 Task: Add an event with the title Second Candidate Interview with Panel, date '2024/05/17', time 8:00 AM to 10:00 AMand add a description: By exploring the client's goals and strategic direction, the service provider can align their offerings and propose tailored solutions. The event allows for brainstorming sessions, exploring new possibilities, and jointly shaping the future direction of the partnership., put the event into Blue category, logged in from the account softage.3@softage.netand send the event invitation to softage.4@softage.net and softage.5@softage.net. Set a reminder for the event 1 hour before
Action: Mouse moved to (120, 110)
Screenshot: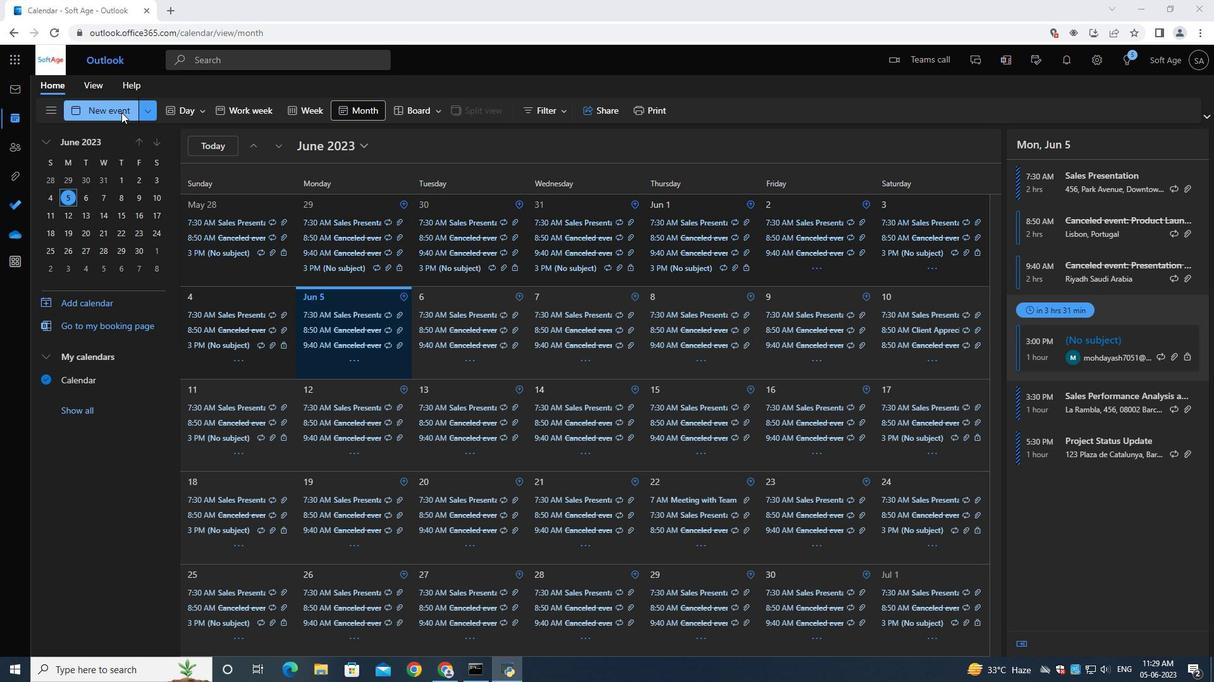 
Action: Mouse pressed left at (120, 110)
Screenshot: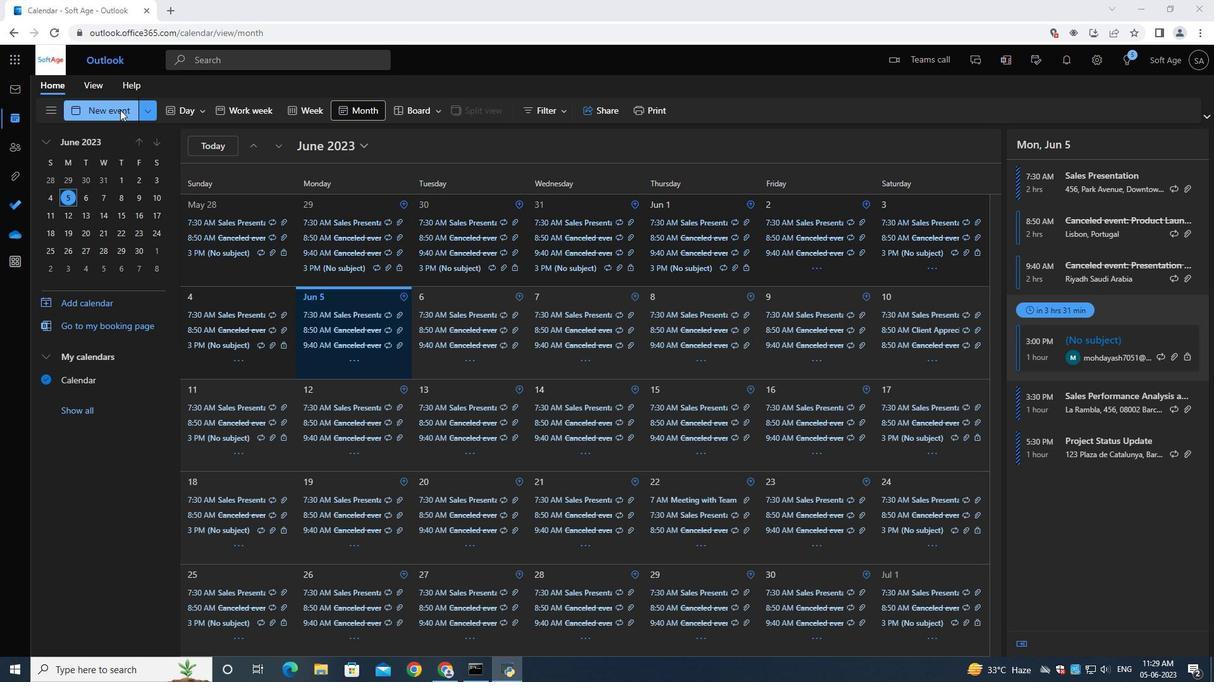 
Action: Mouse moved to (314, 193)
Screenshot: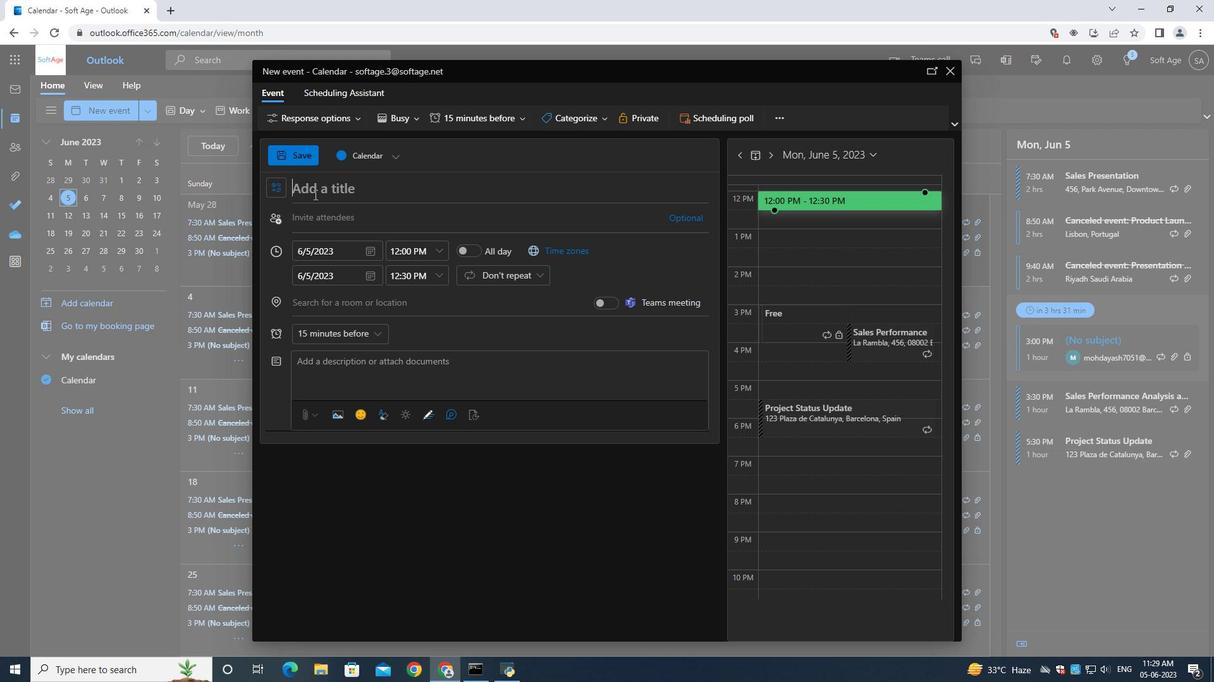 
Action: Mouse pressed left at (314, 193)
Screenshot: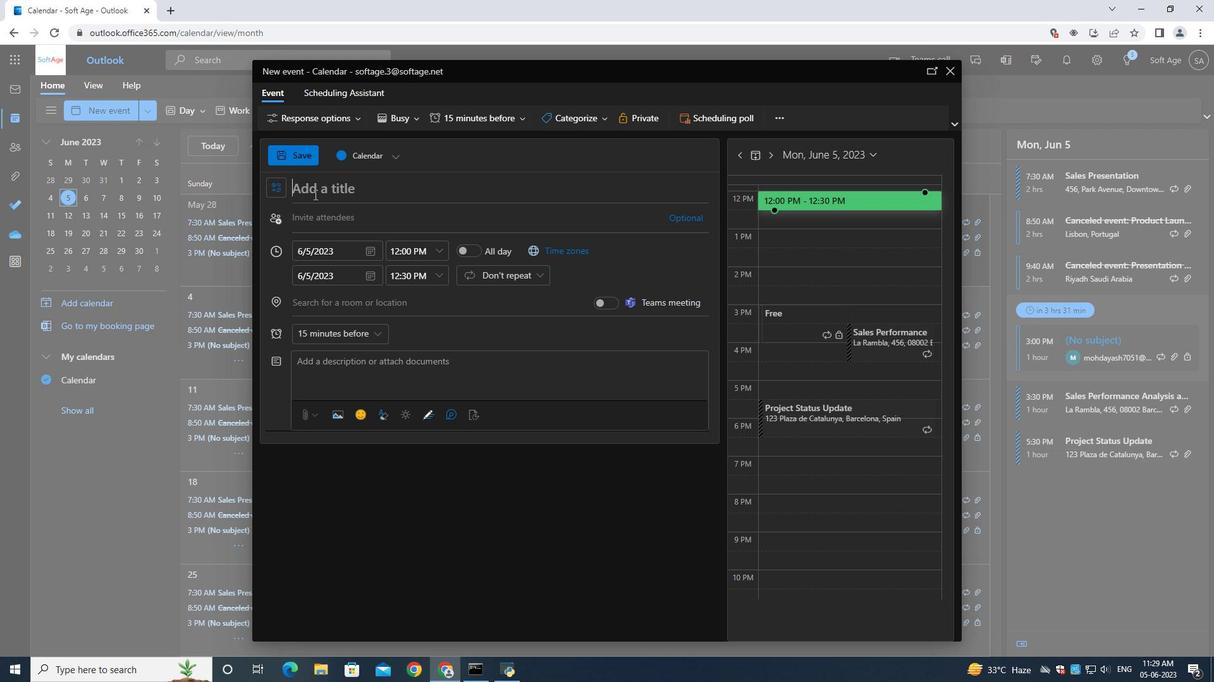
Action: Key pressed <Key.shift>Second<Key.space><Key.shift><Key.shift><Key.shift><Key.shift><Key.shift><Key.shift><Key.shift><Key.shift><Key.shift><Key.shift><Key.shift><Key.shift><Key.shift><Key.shift><Key.shift><Key.shift><Key.shift>Candidate<Key.space><Key.shift>Interview<Key.space><Key.shift>with<Key.space><Key.shift>Panel
Screenshot: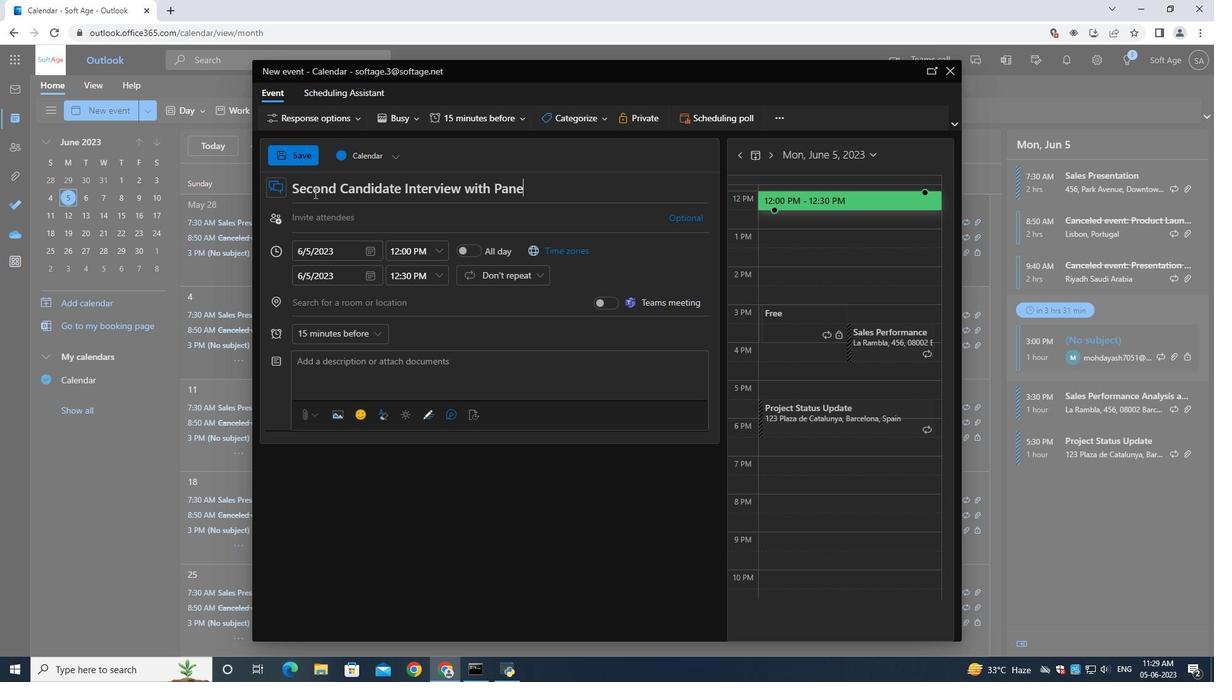 
Action: Mouse moved to (372, 249)
Screenshot: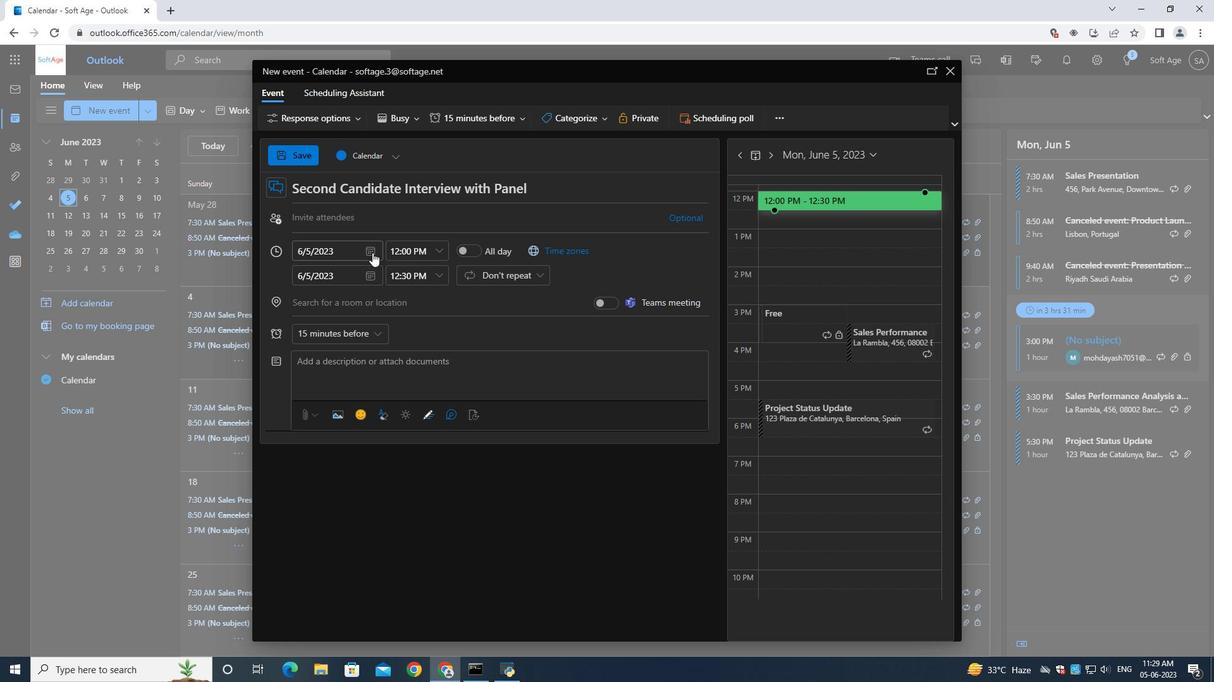 
Action: Mouse pressed left at (372, 249)
Screenshot: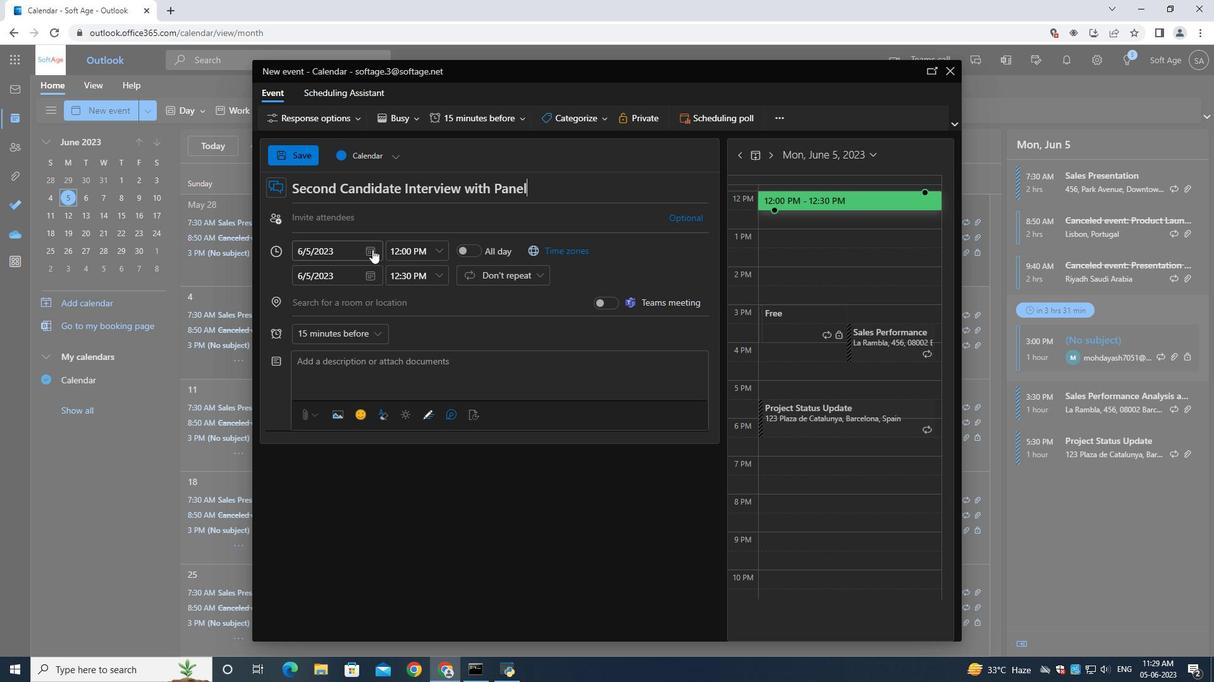 
Action: Mouse moved to (417, 278)
Screenshot: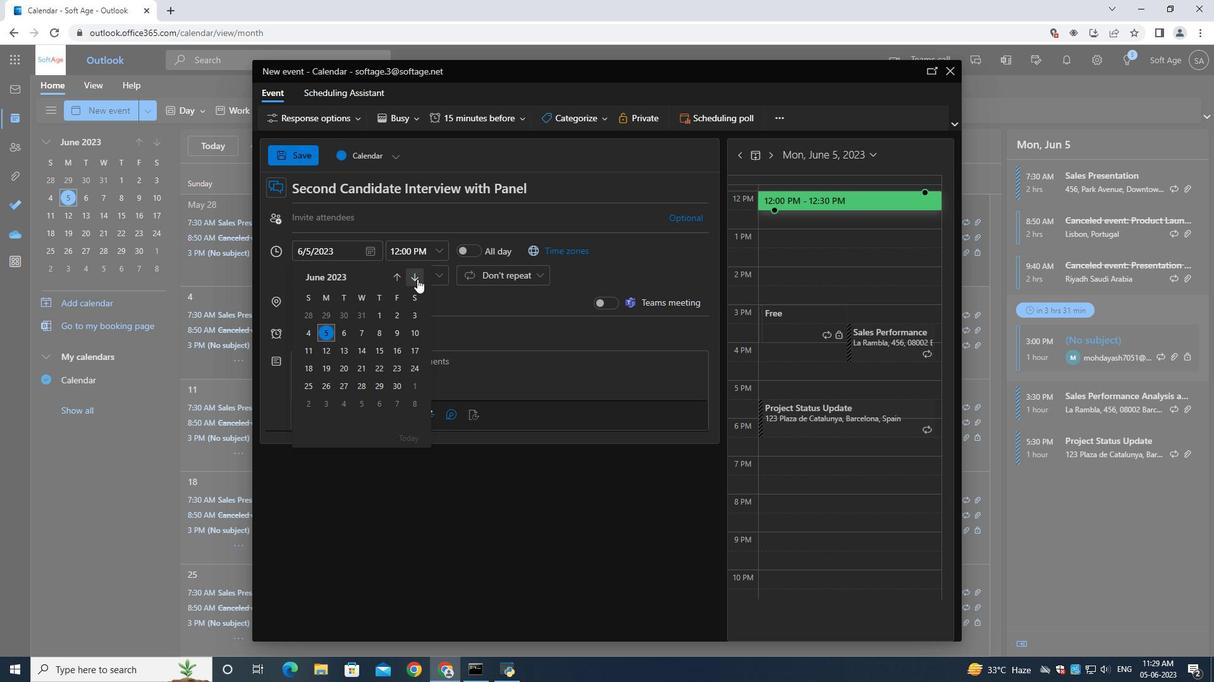 
Action: Mouse pressed left at (417, 278)
Screenshot: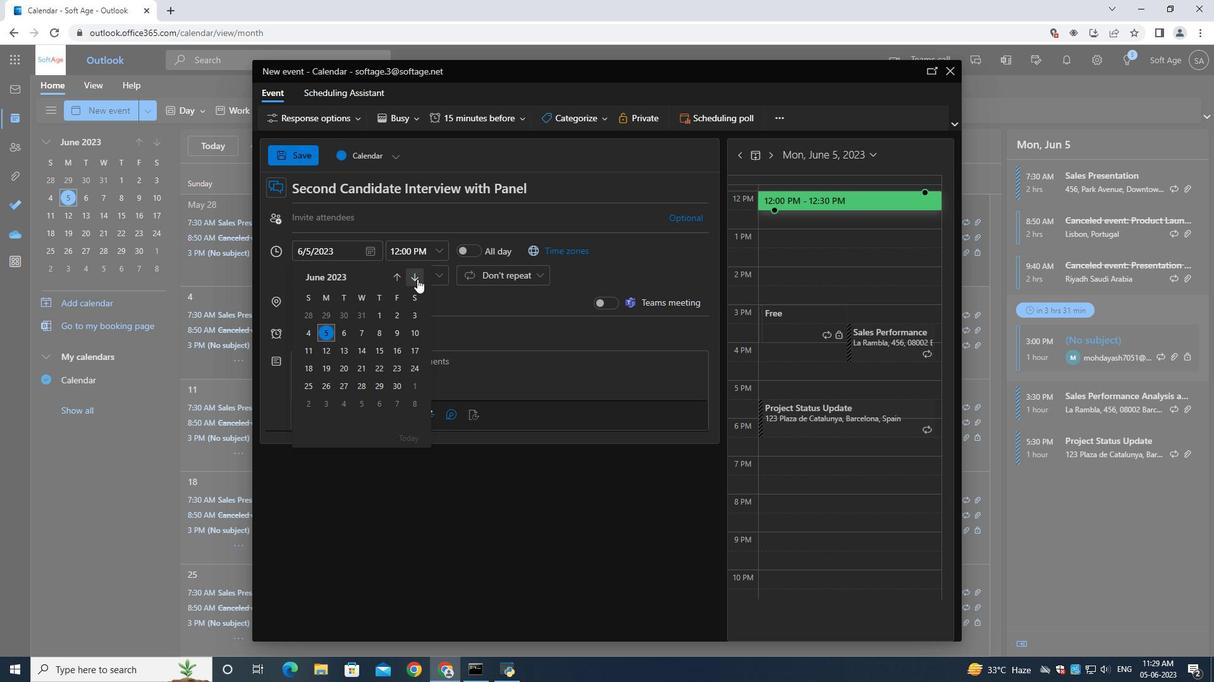 
Action: Mouse pressed left at (417, 278)
Screenshot: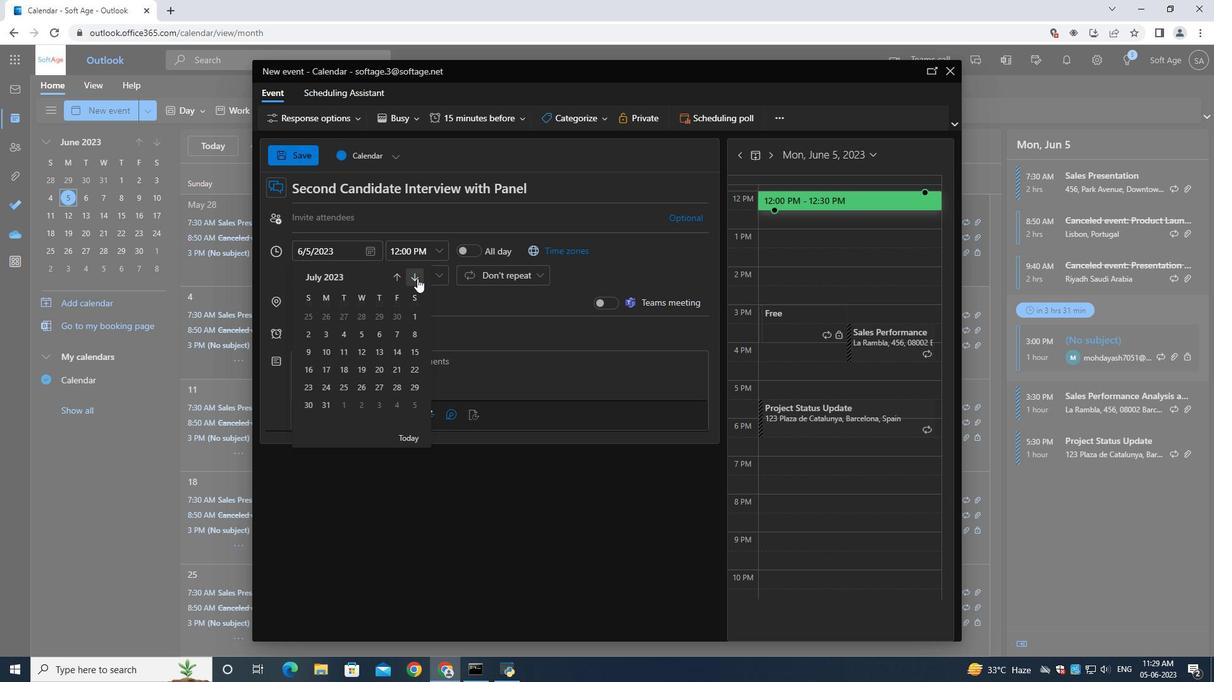 
Action: Mouse pressed left at (417, 278)
Screenshot: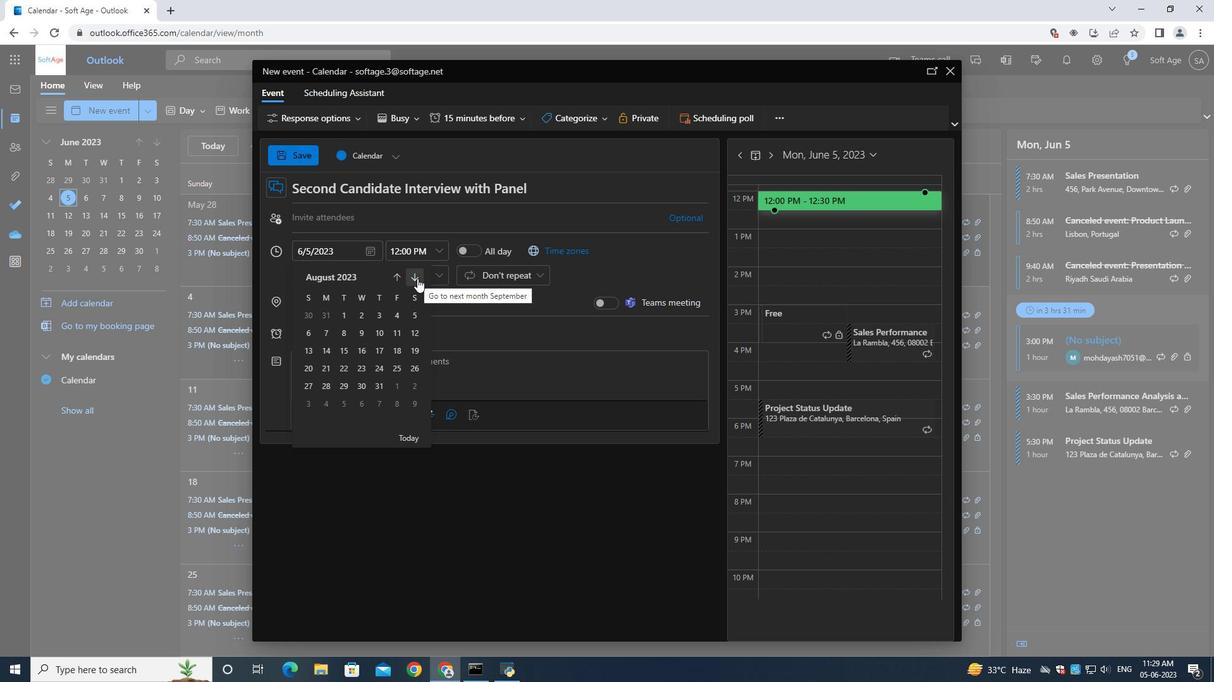 
Action: Mouse pressed left at (417, 278)
Screenshot: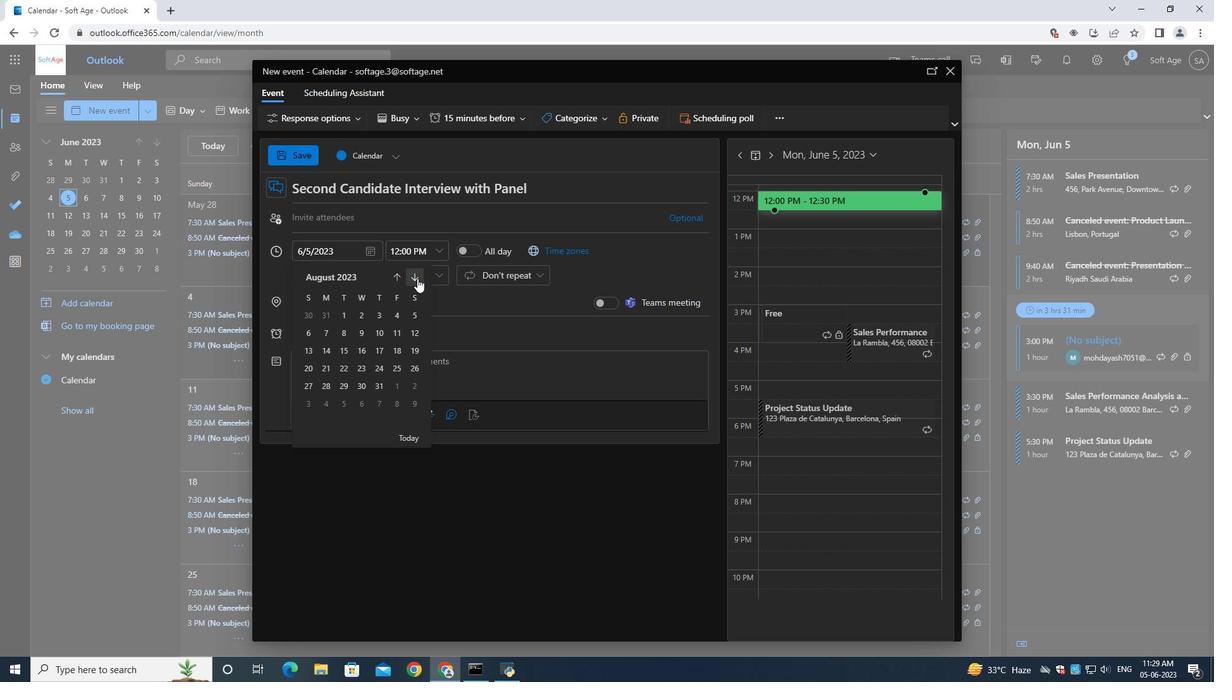 
Action: Mouse pressed left at (417, 278)
Screenshot: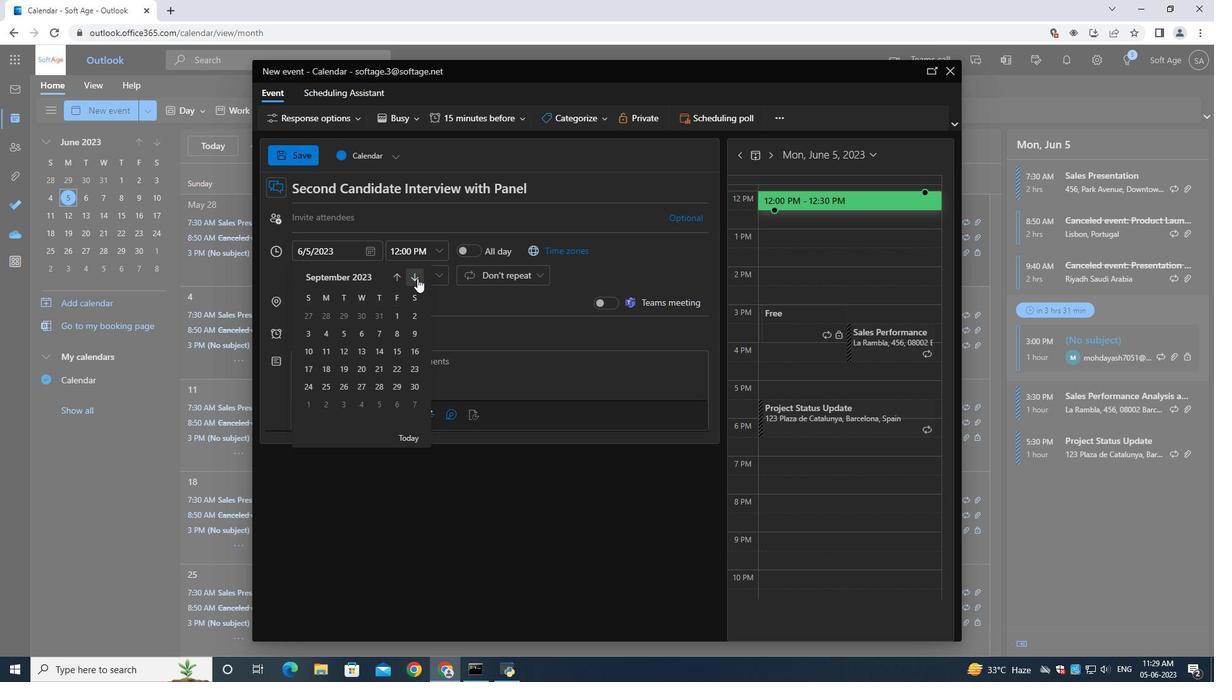 
Action: Mouse pressed left at (417, 278)
Screenshot: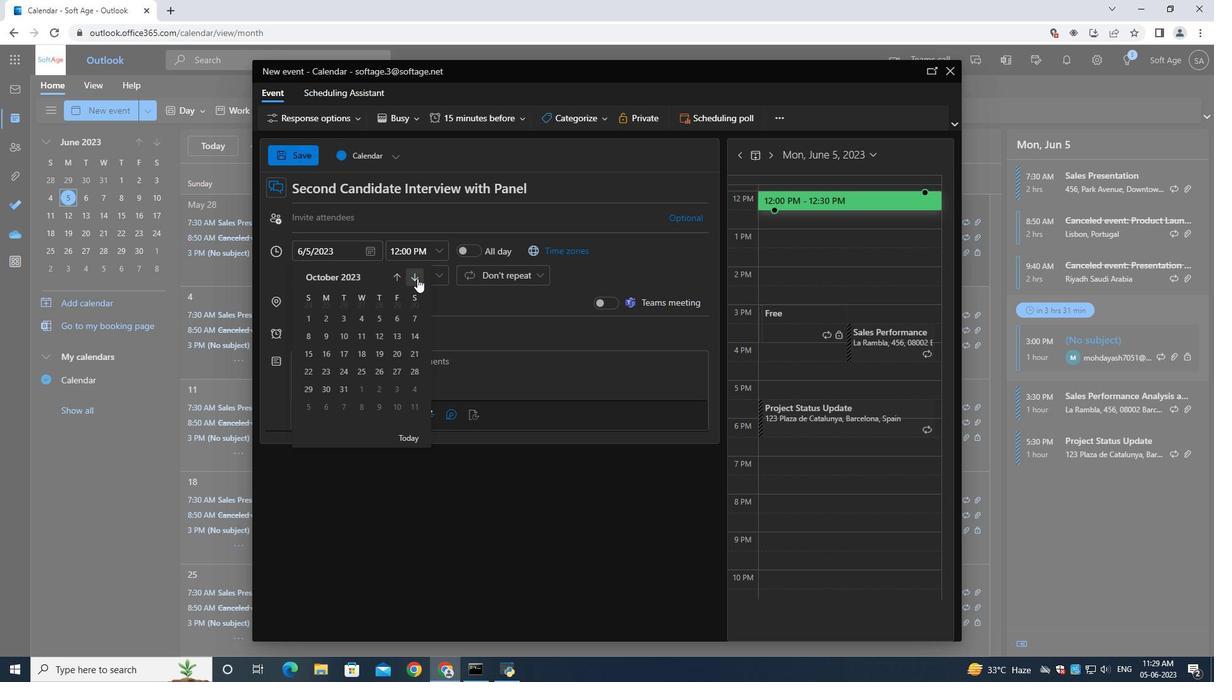 
Action: Mouse pressed left at (417, 278)
Screenshot: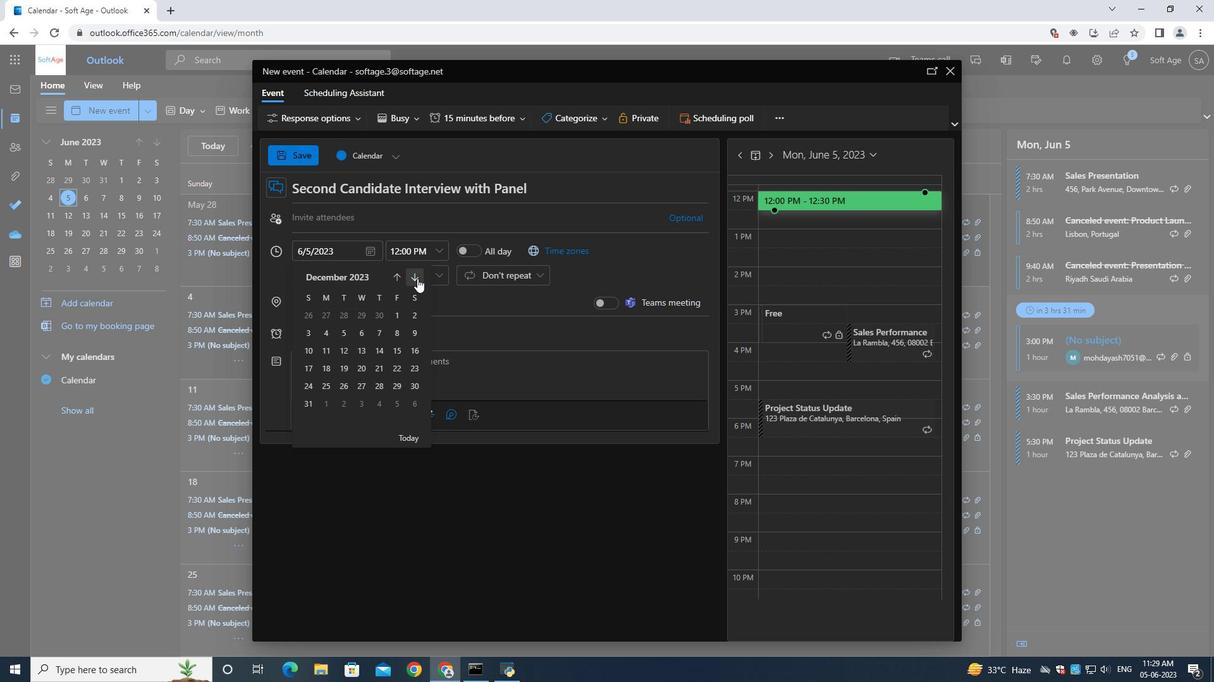 
Action: Mouse pressed left at (417, 278)
Screenshot: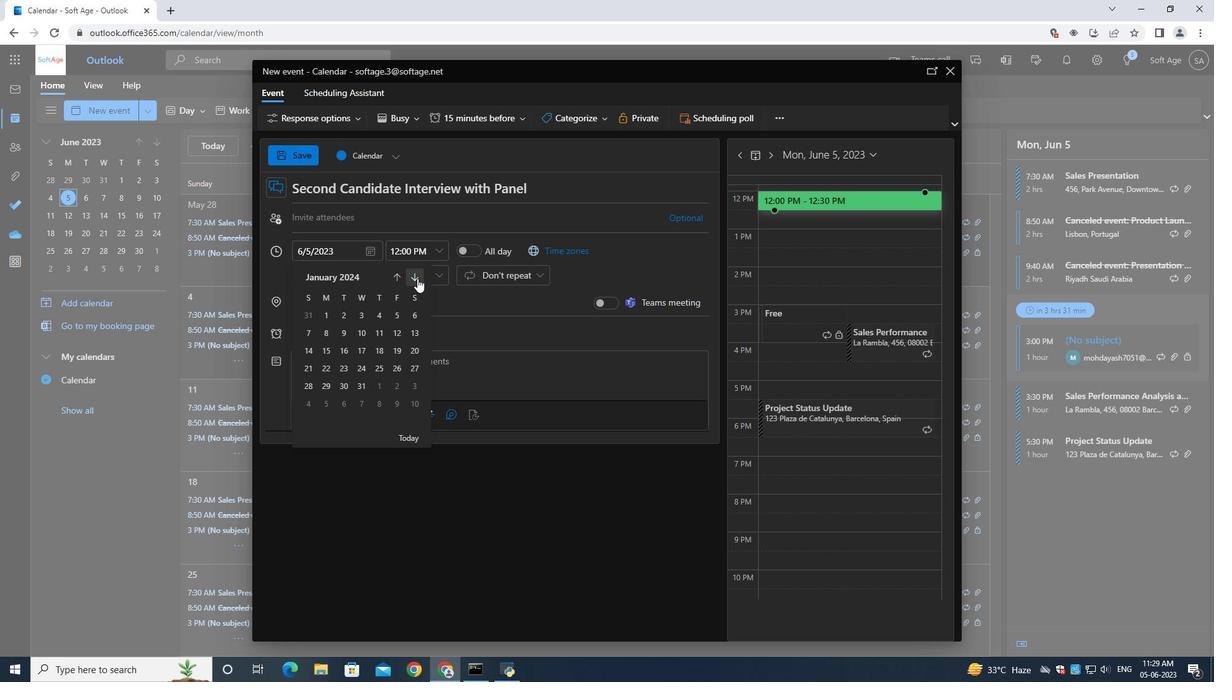 
Action: Mouse pressed left at (417, 278)
Screenshot: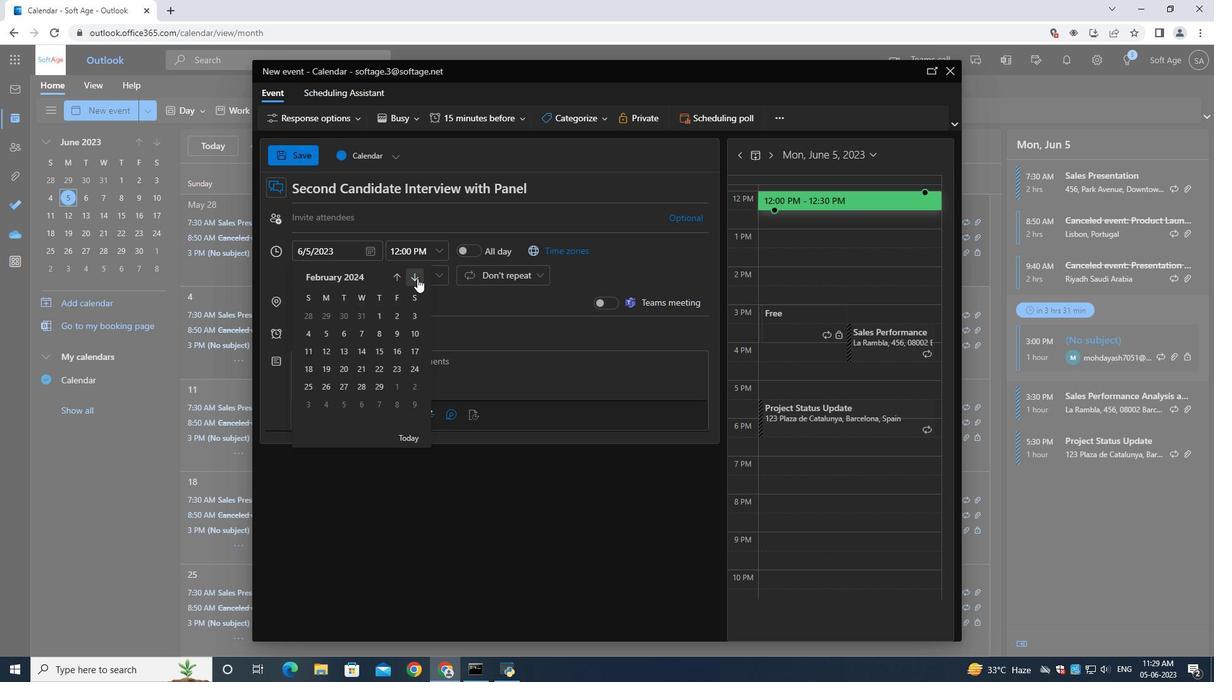 
Action: Mouse pressed left at (417, 278)
Screenshot: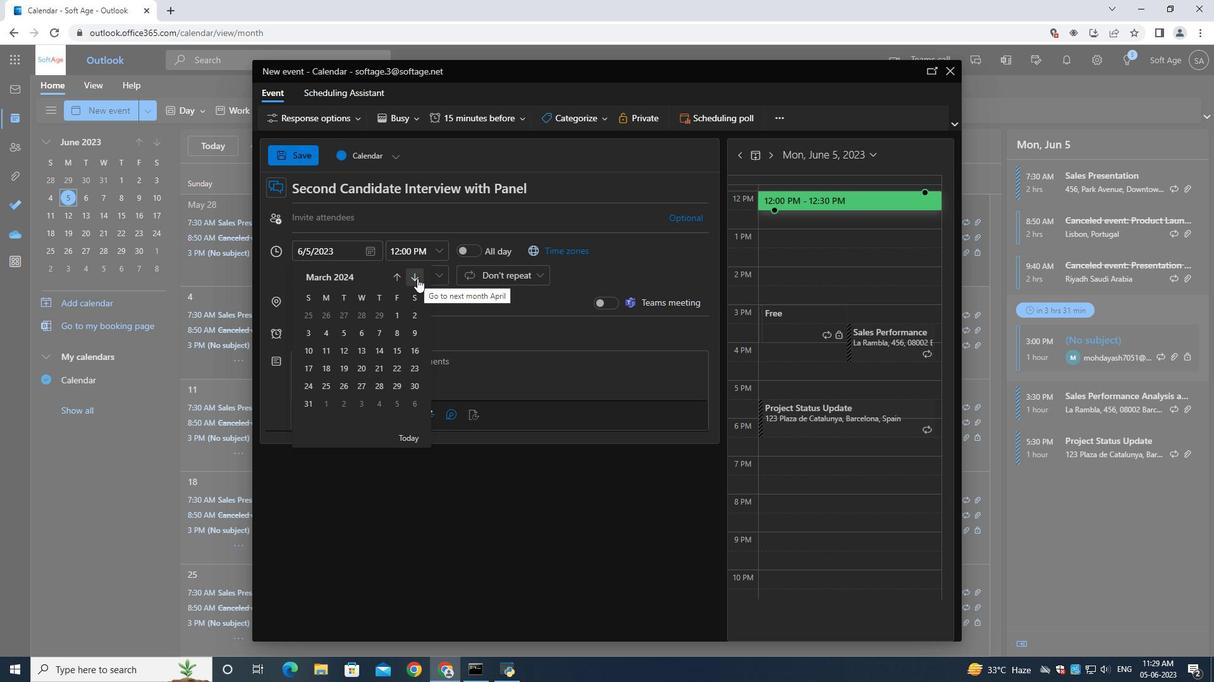 
Action: Mouse pressed left at (417, 278)
Screenshot: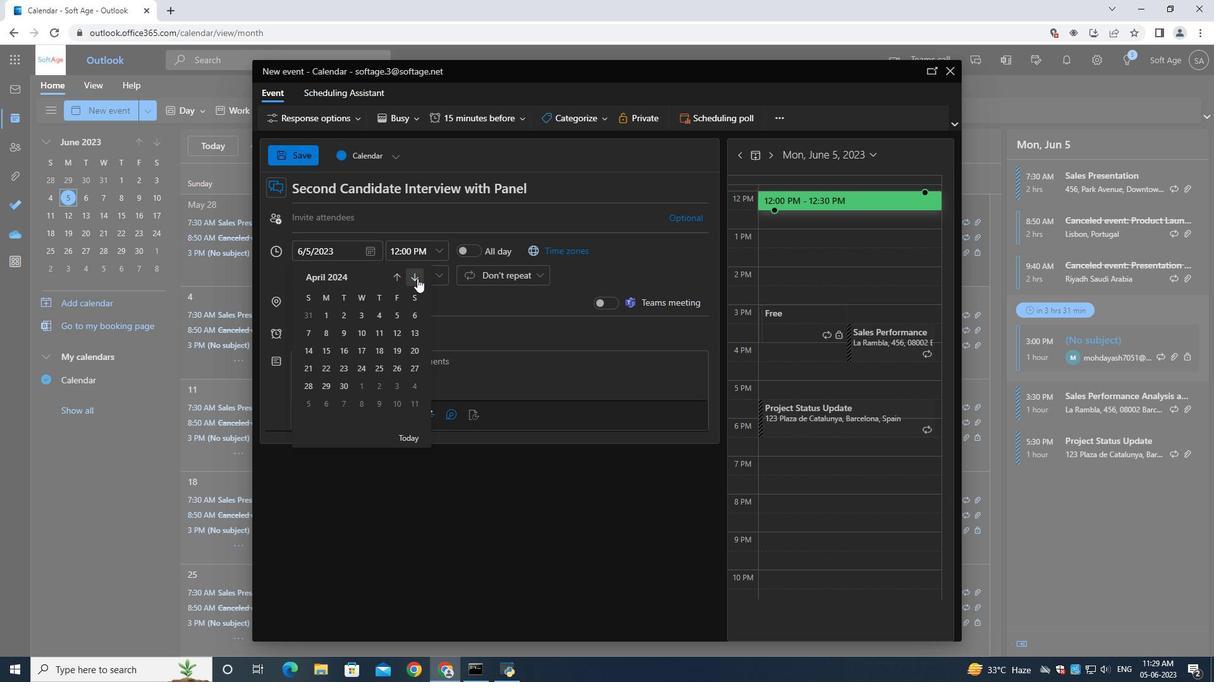 
Action: Mouse moved to (390, 349)
Screenshot: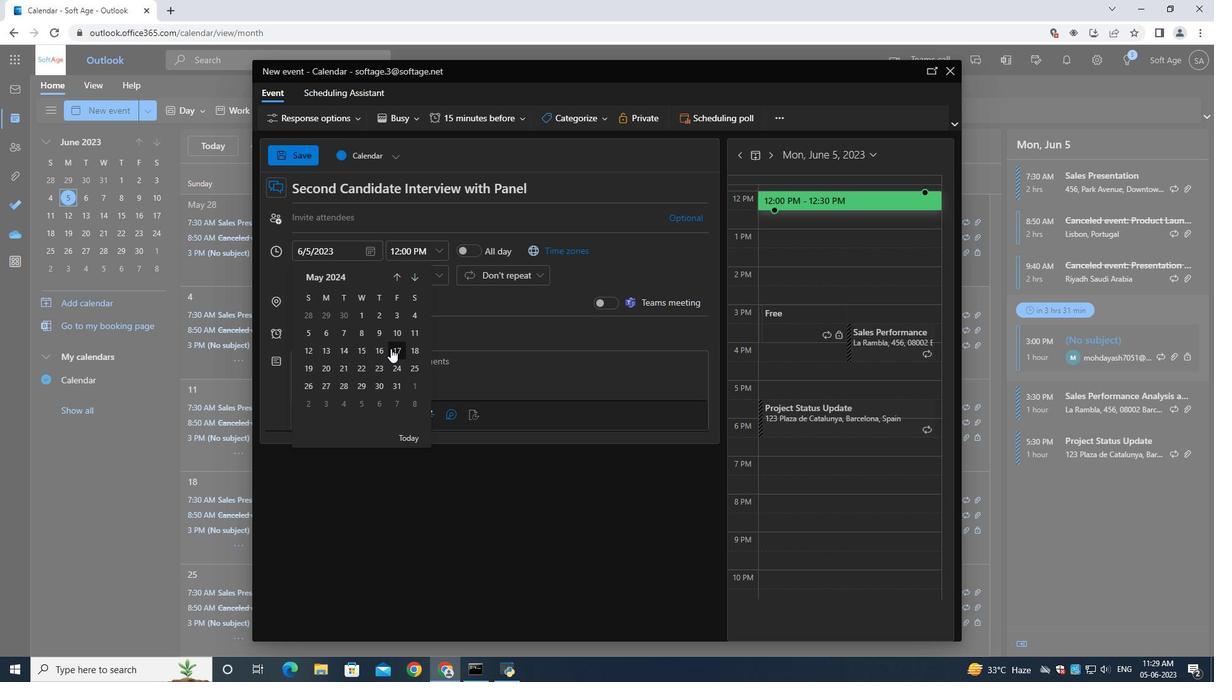
Action: Mouse pressed left at (390, 349)
Screenshot: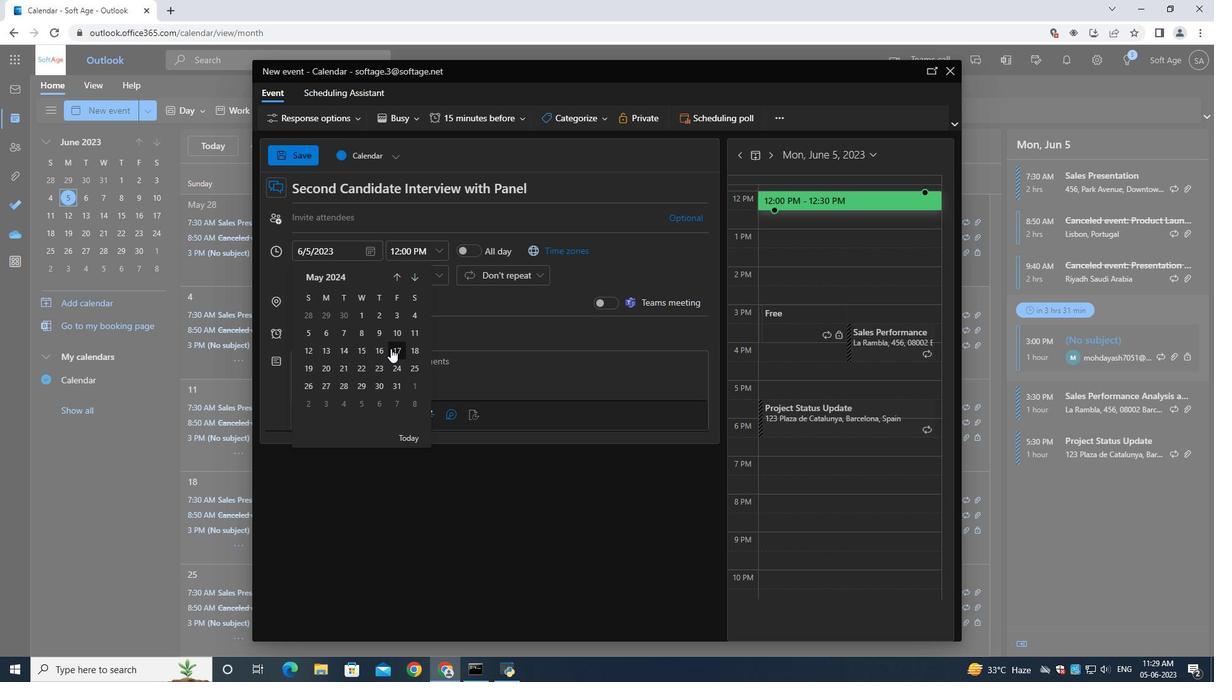 
Action: Mouse moved to (413, 246)
Screenshot: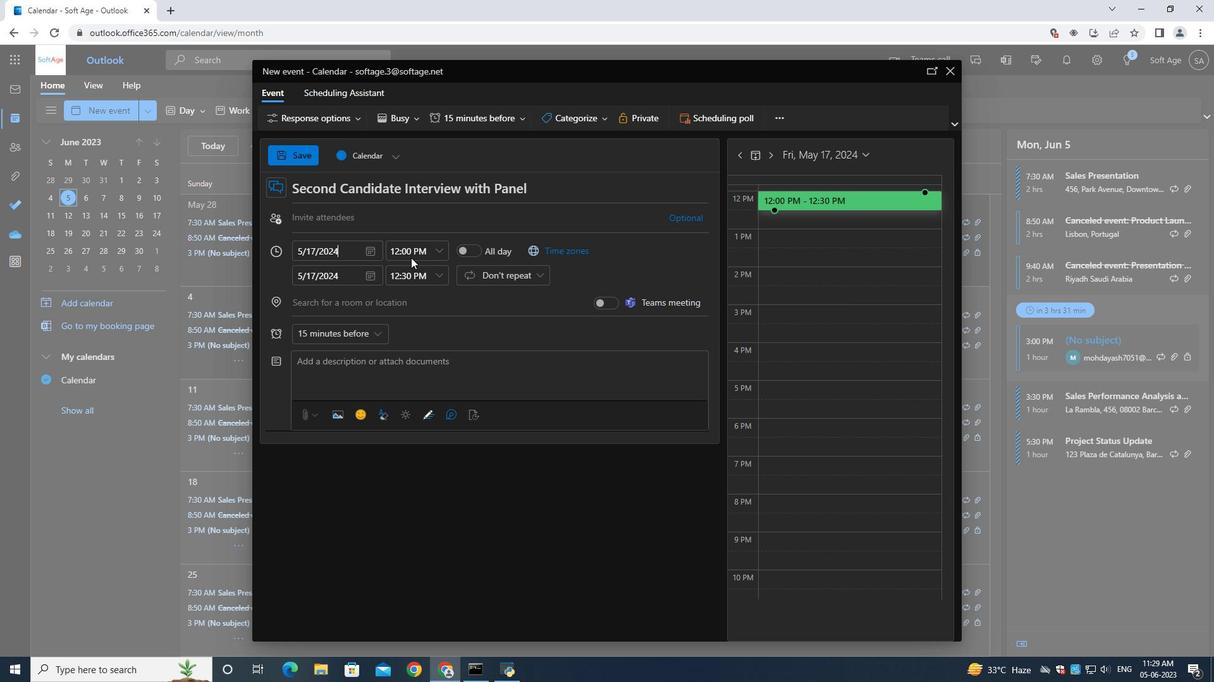 
Action: Mouse pressed left at (413, 246)
Screenshot: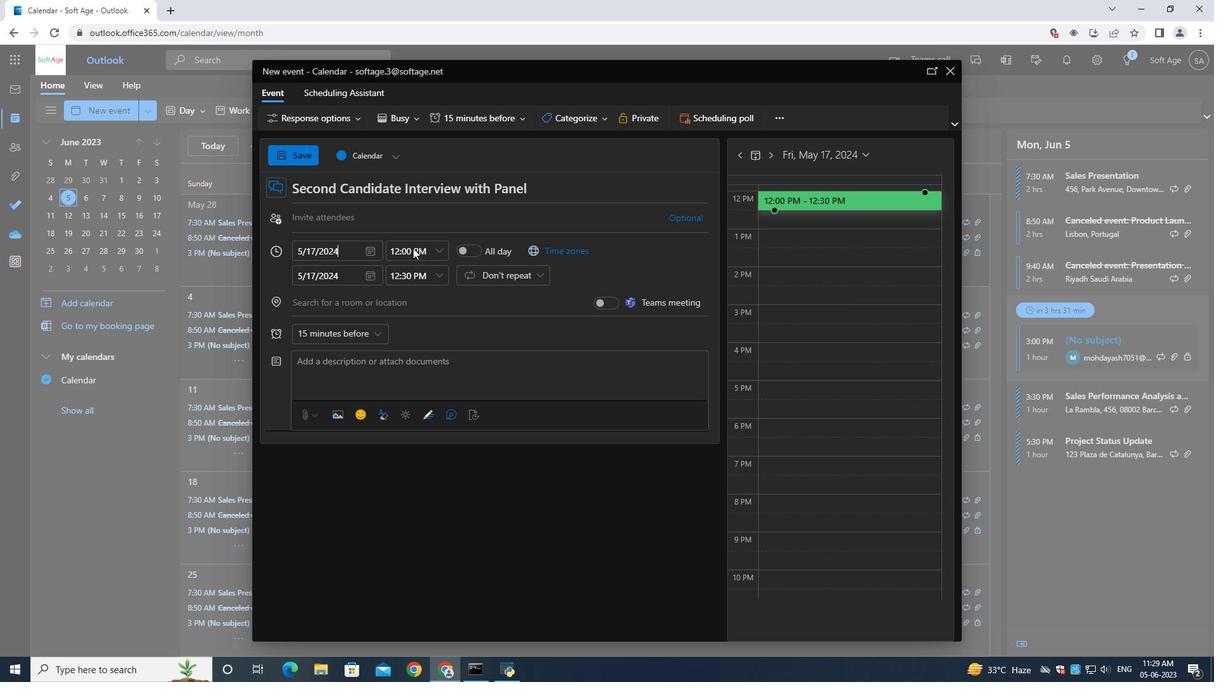 
Action: Key pressed 8<Key.shift_r>:000<Key.shift>AM
Screenshot: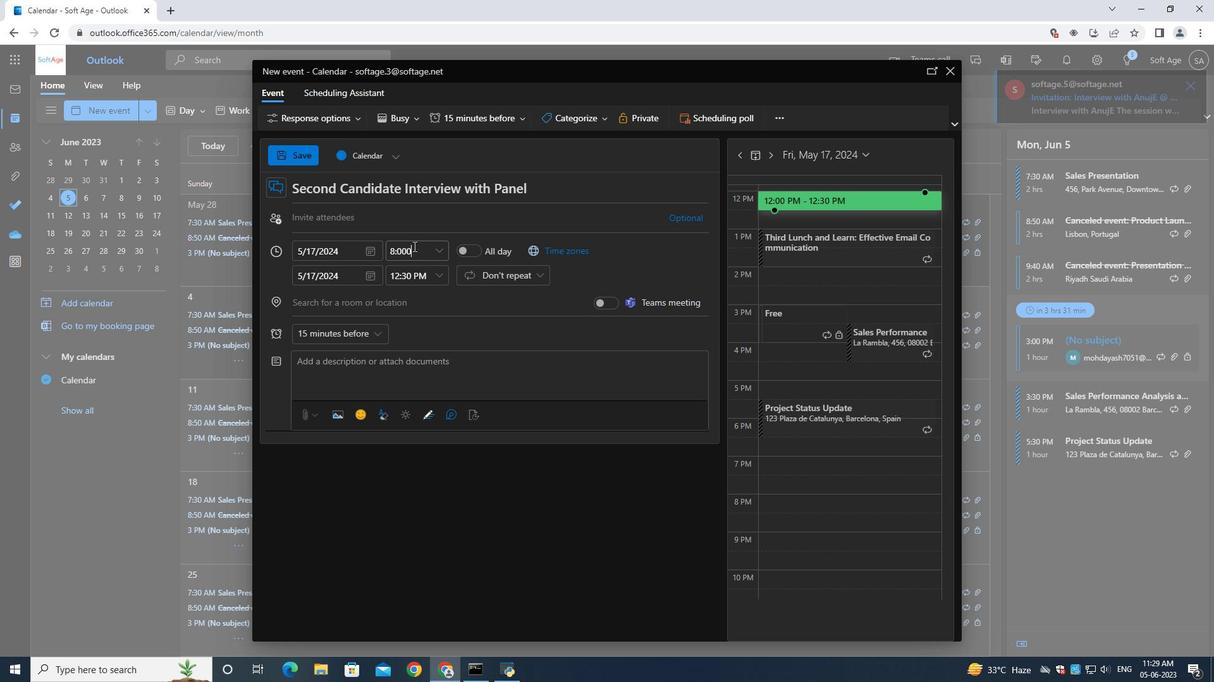 
Action: Mouse moved to (408, 281)
Screenshot: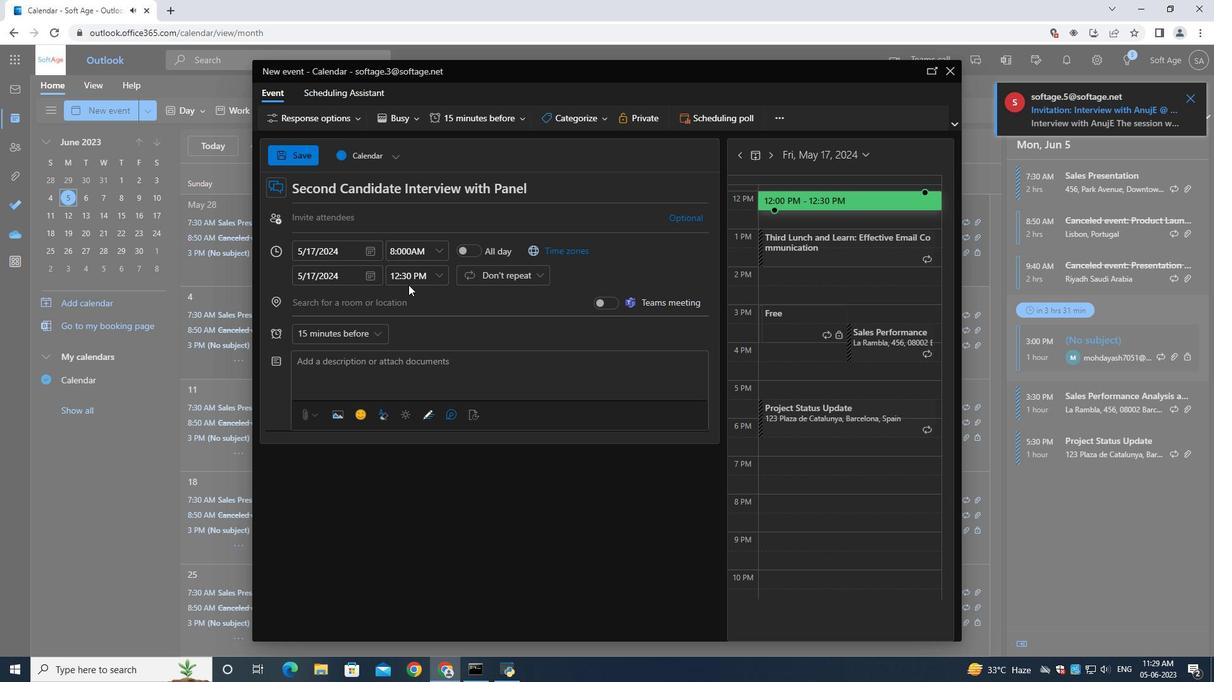 
Action: Mouse pressed left at (408, 281)
Screenshot: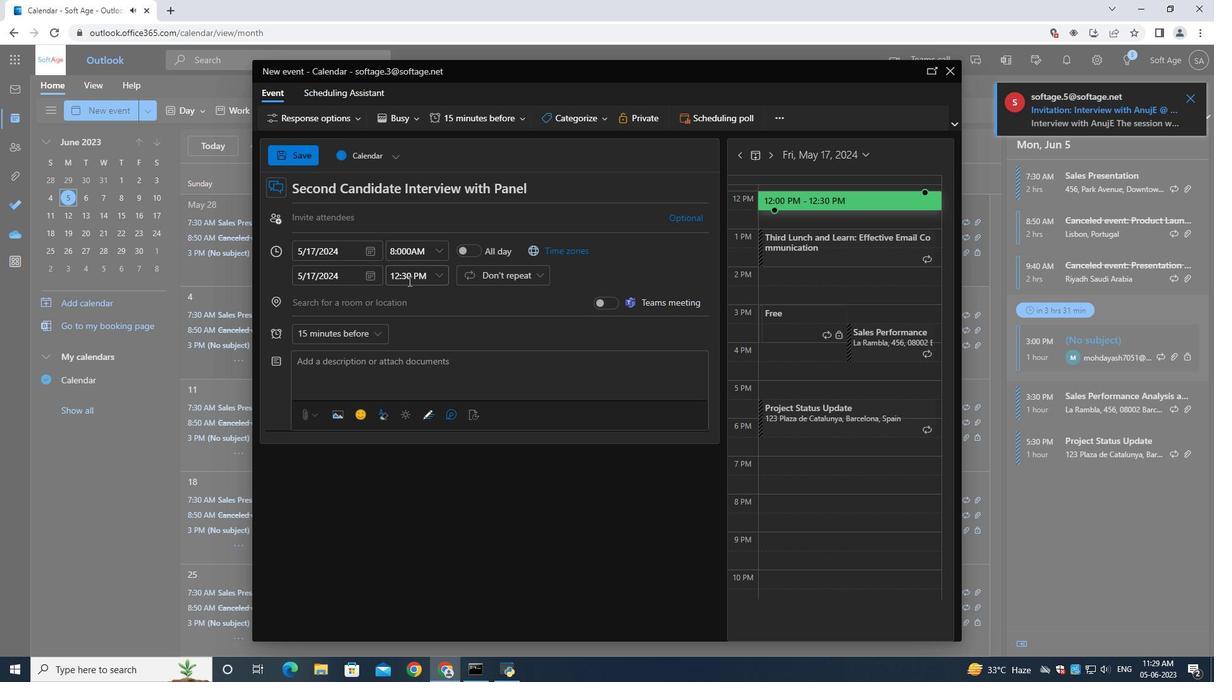 
Action: Key pressed 10<Key.shift_r>:00<Key.shift>AM
Screenshot: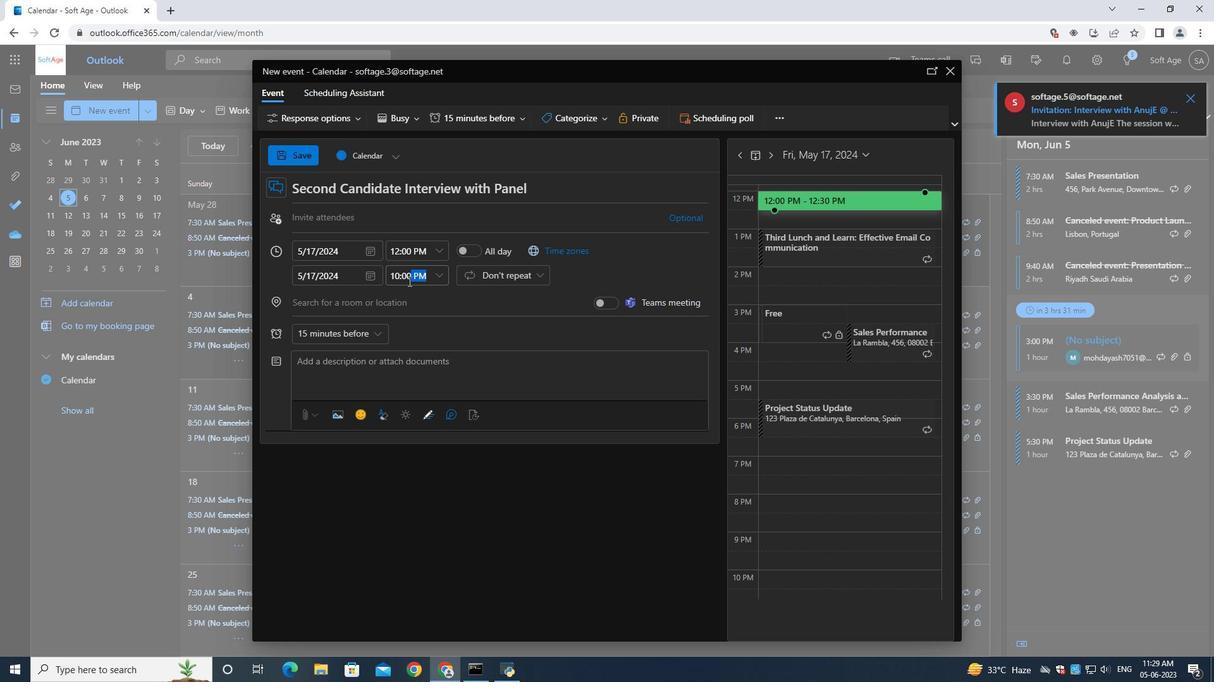 
Action: Mouse moved to (337, 373)
Screenshot: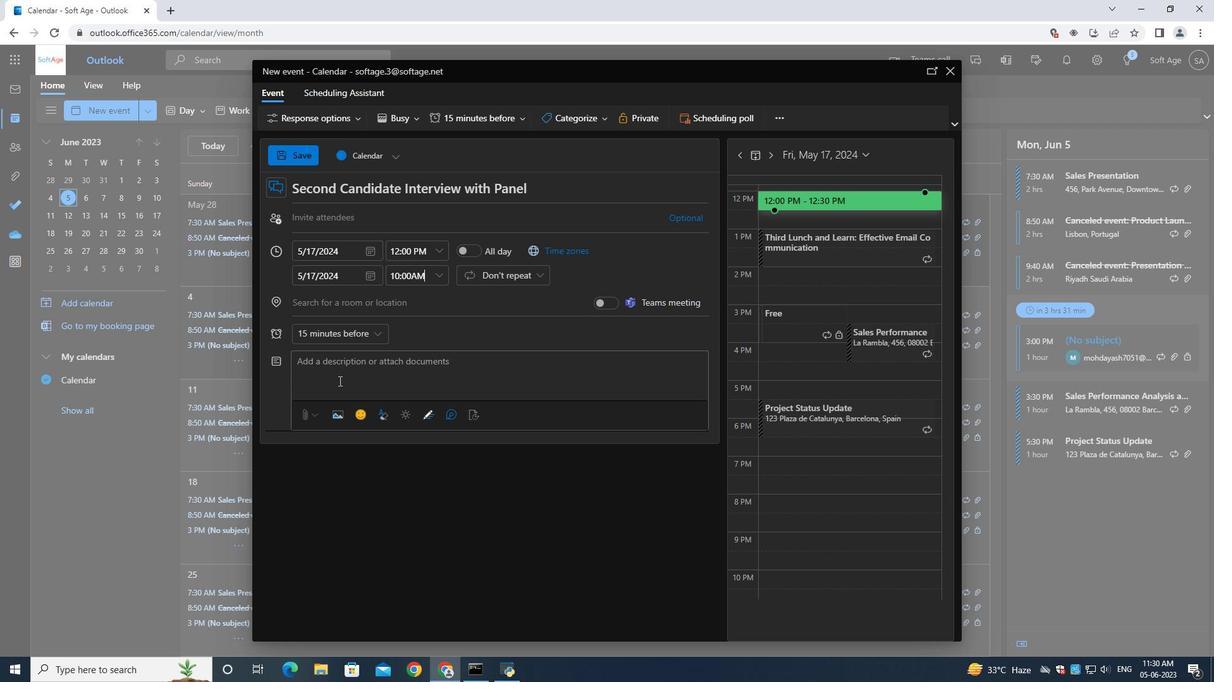 
Action: Mouse pressed left at (337, 373)
Screenshot: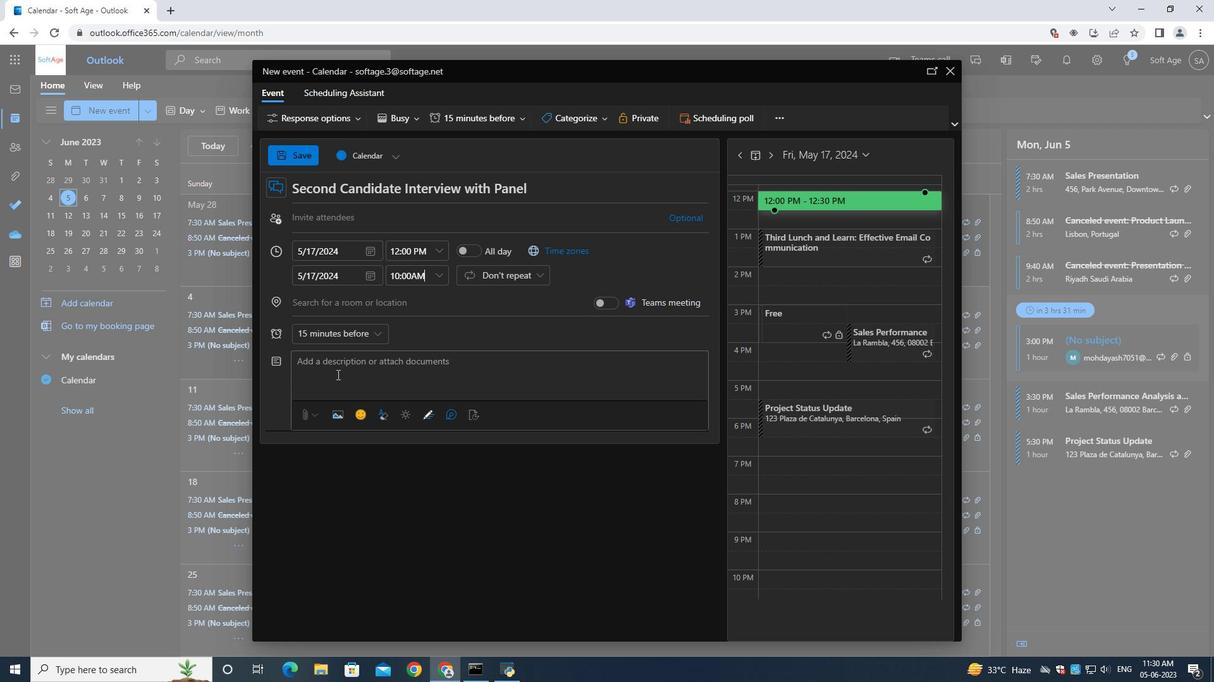 
Action: Mouse moved to (337, 373)
Screenshot: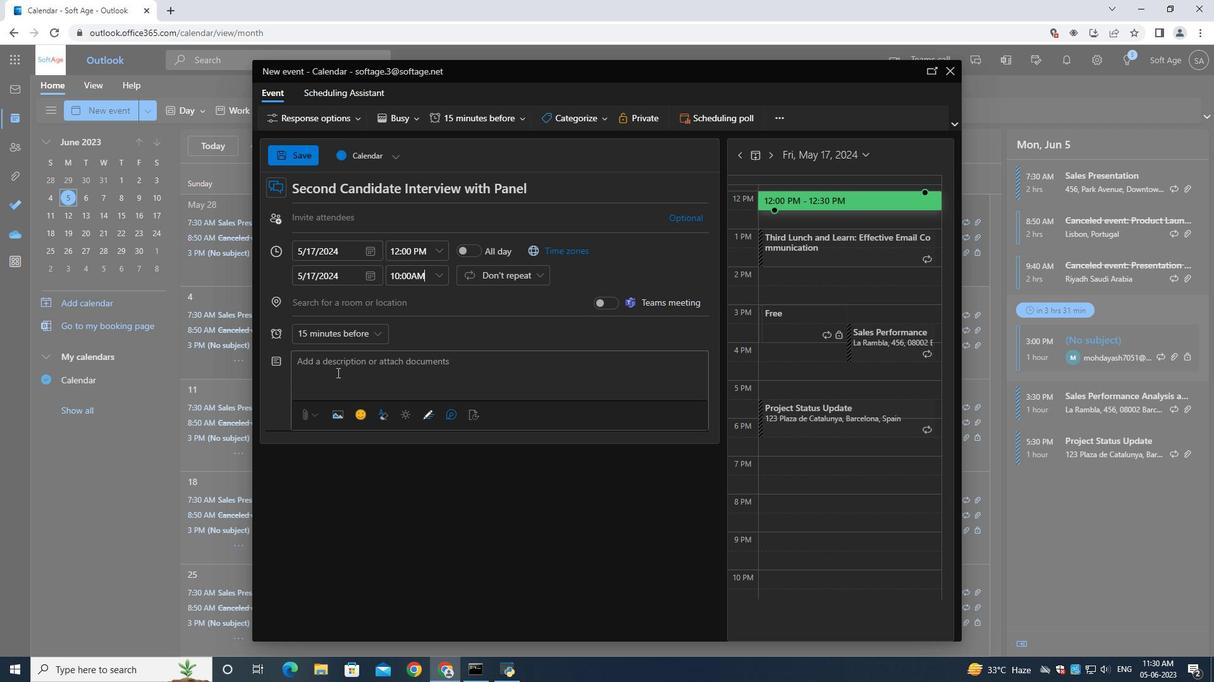 
Action: Key pressed <Key.shift>By<Key.space>exploring<Key.space>the<Key.space>client's<Key.space>goals<Key.space>and<Key.space>strategic<Key.space>direction<Key.space><Key.insert><Key.backspace>,<Key.space>the<Key.space>service<Key.space>provider<Key.space>can<Key.space>align<Key.space>their<Key.space>offerings<Key.space>and<Key.space>propose<Key.space>tailored<Key.space>solution.<Key.space><Key.shift>The<Key.space>event<Key.space>allows<Key.space>for<Key.space>braistorming<Key.space>sesion<Key.backspace><Key.backspace><Key.backspace>sions,<Key.space>exploring<Key.space>new<Key.space>possibilities,<Key.space>and<Key.space>jointly<Key.space>shaping<Key.space>the<Key.space>future<Key.space>direction<Key.space>of<Key.space>the<Key.space>parten<Key.backspace><Key.backspace>nership.
Screenshot: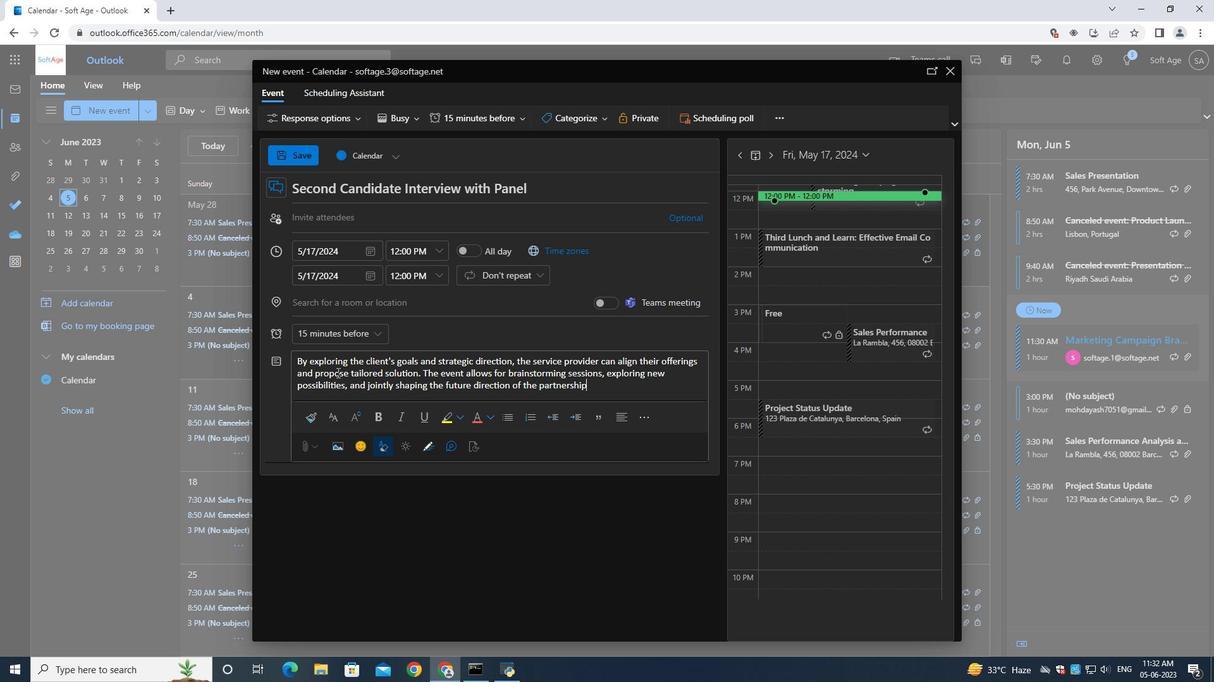 
Action: Mouse moved to (572, 113)
Screenshot: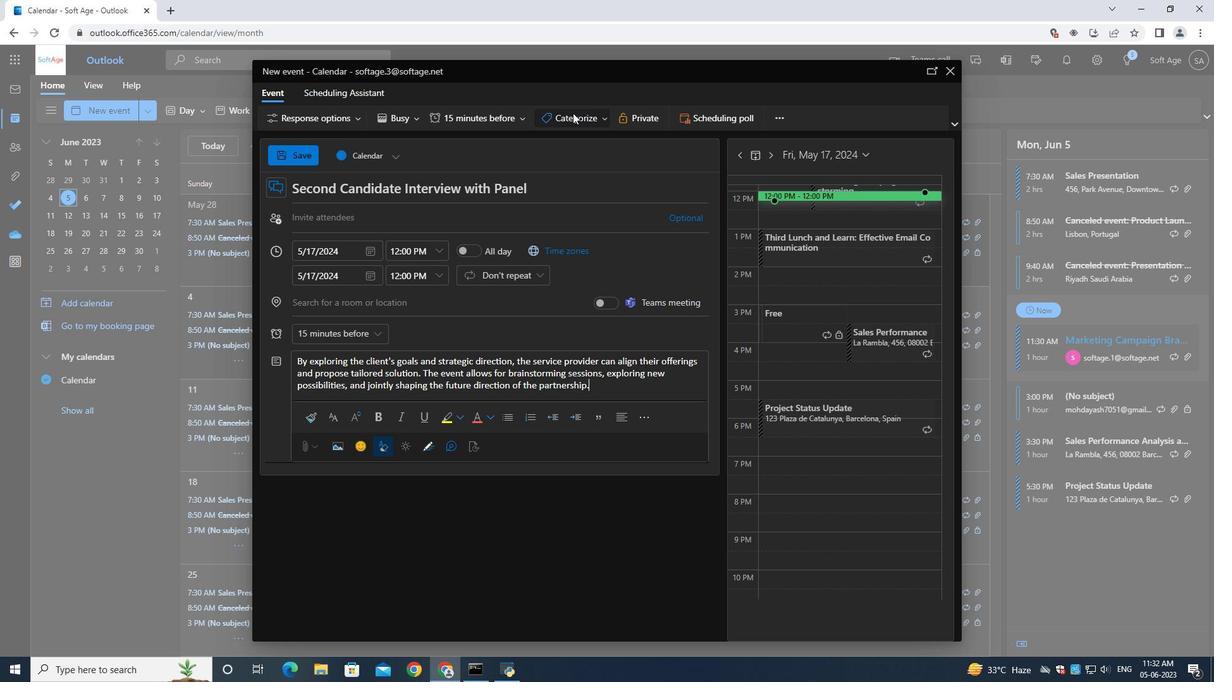 
Action: Mouse pressed left at (572, 113)
Screenshot: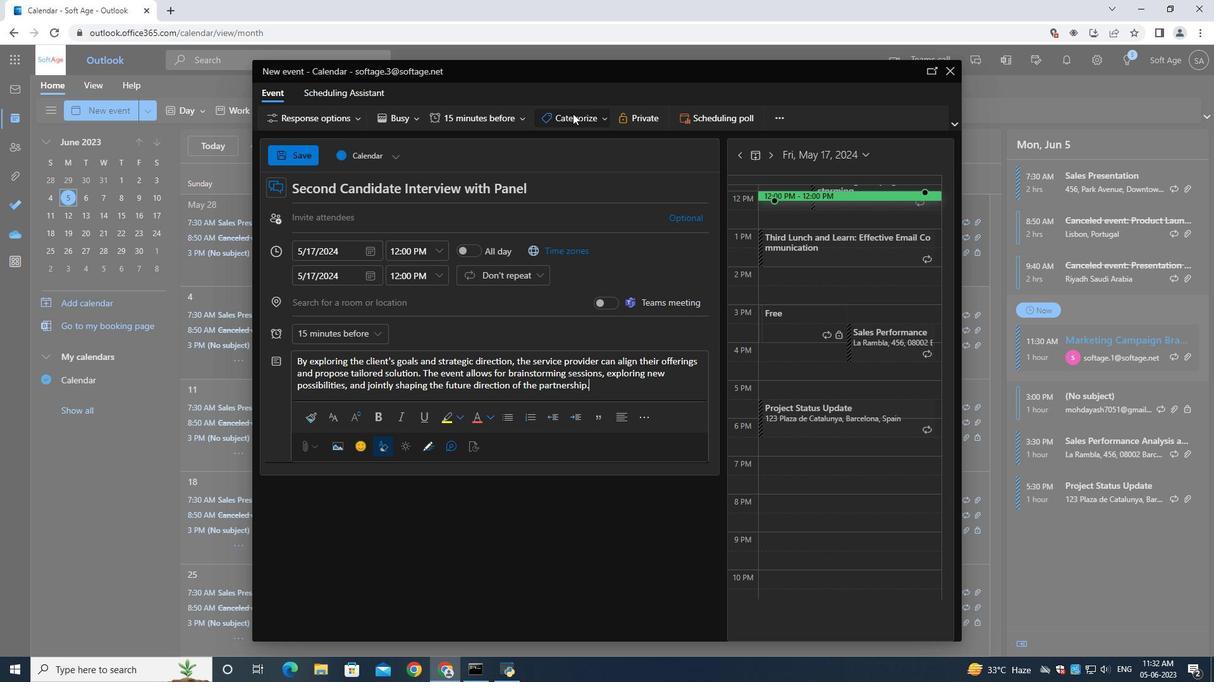 
Action: Mouse moved to (571, 142)
Screenshot: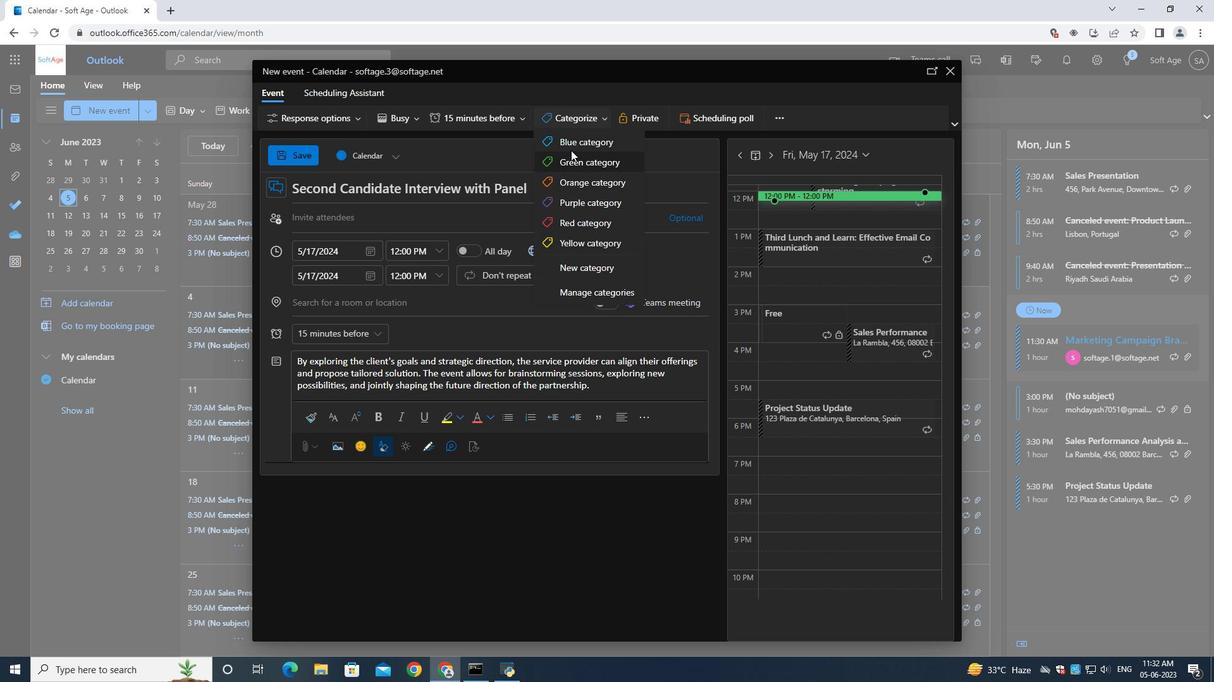
Action: Mouse pressed left at (571, 142)
Screenshot: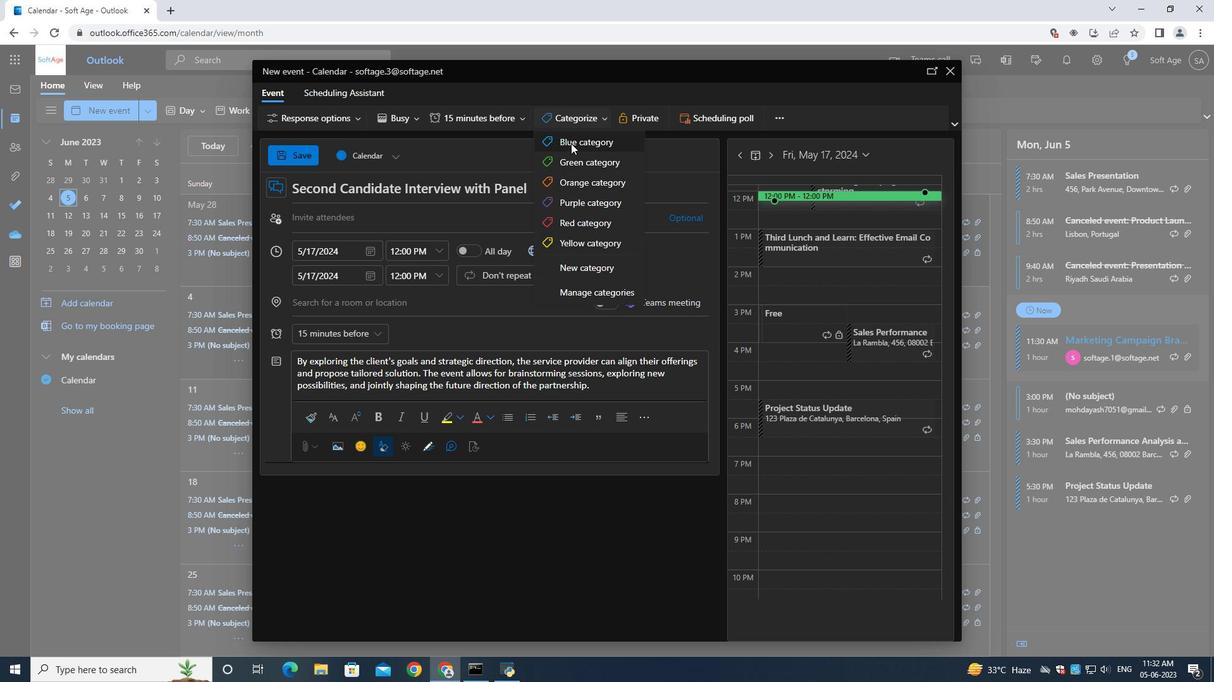 
Action: Mouse moved to (340, 216)
Screenshot: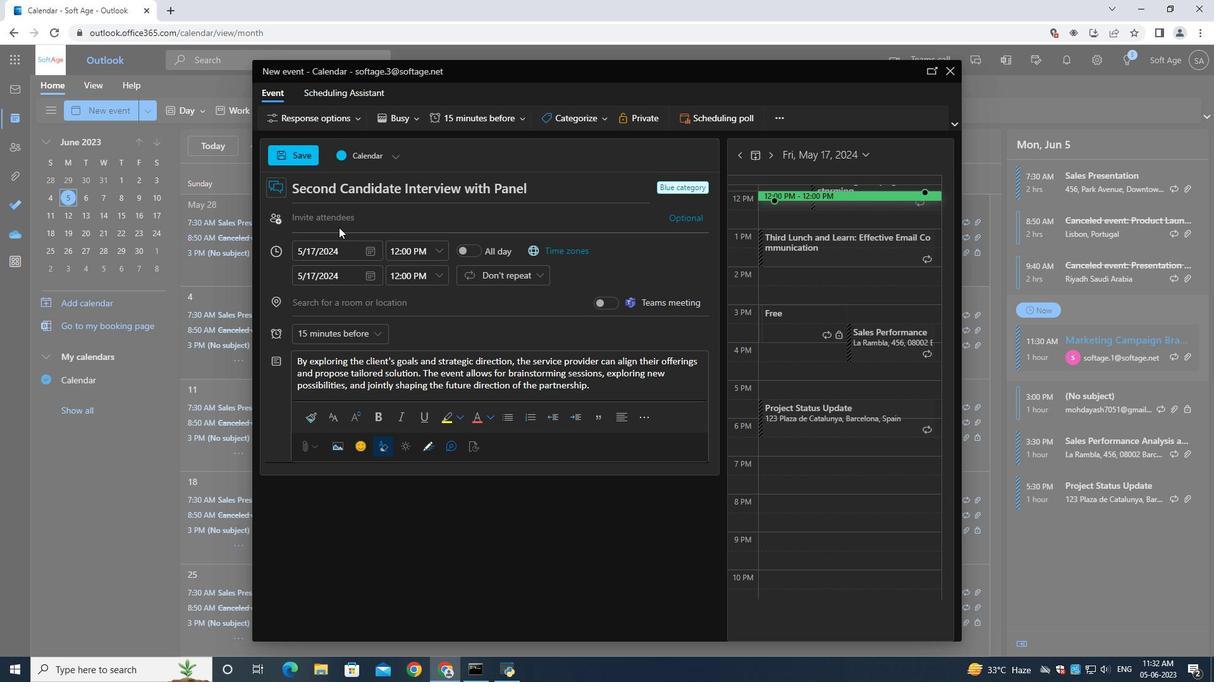 
Action: Mouse pressed left at (340, 216)
Screenshot: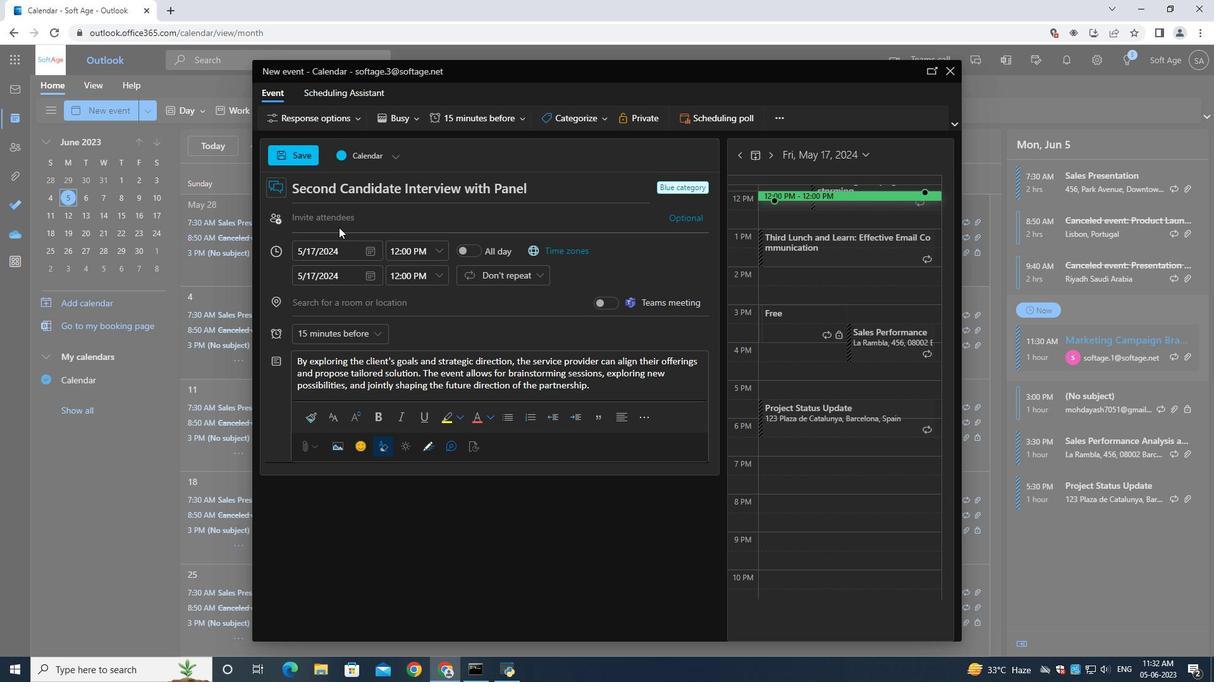 
Action: Mouse moved to (341, 216)
Screenshot: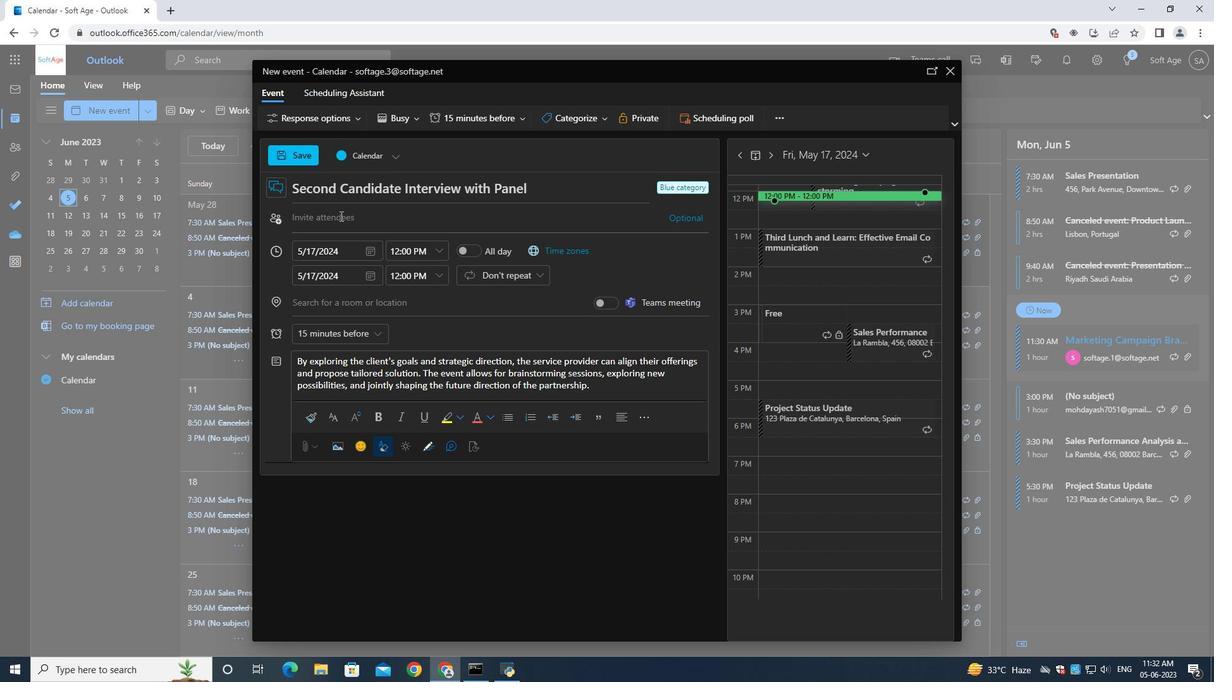 
Action: Key pressed softage.4<Key.shift>@softage.net
Screenshot: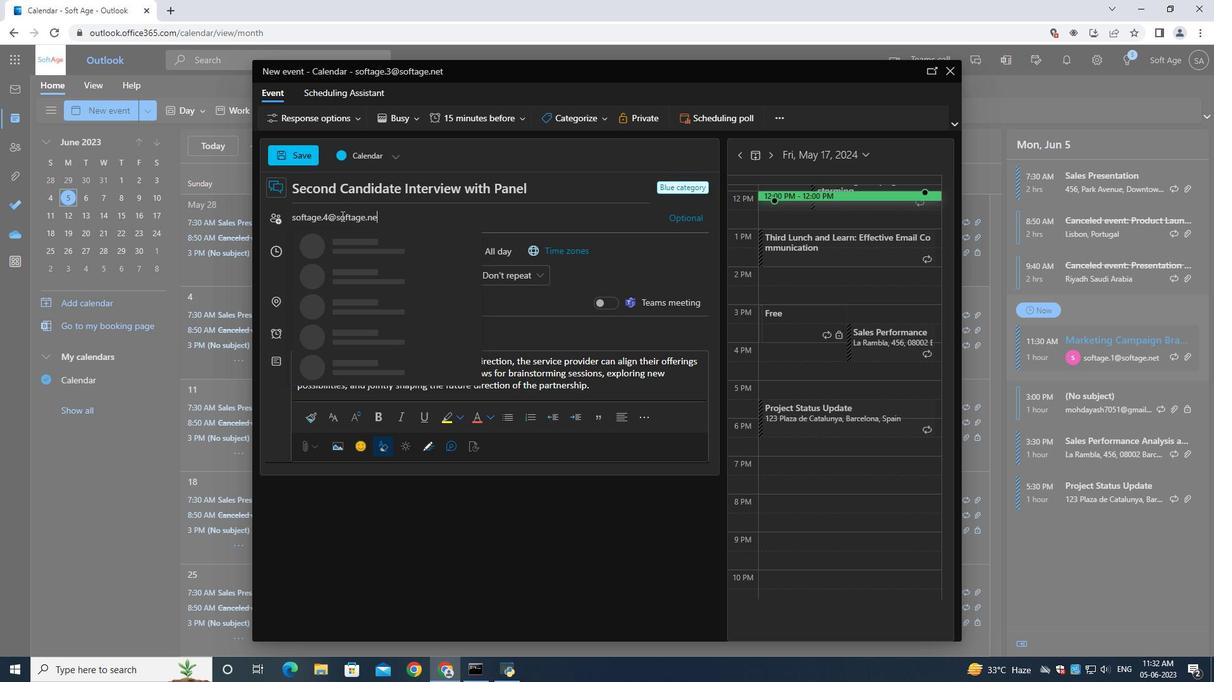 
Action: Mouse moved to (346, 253)
Screenshot: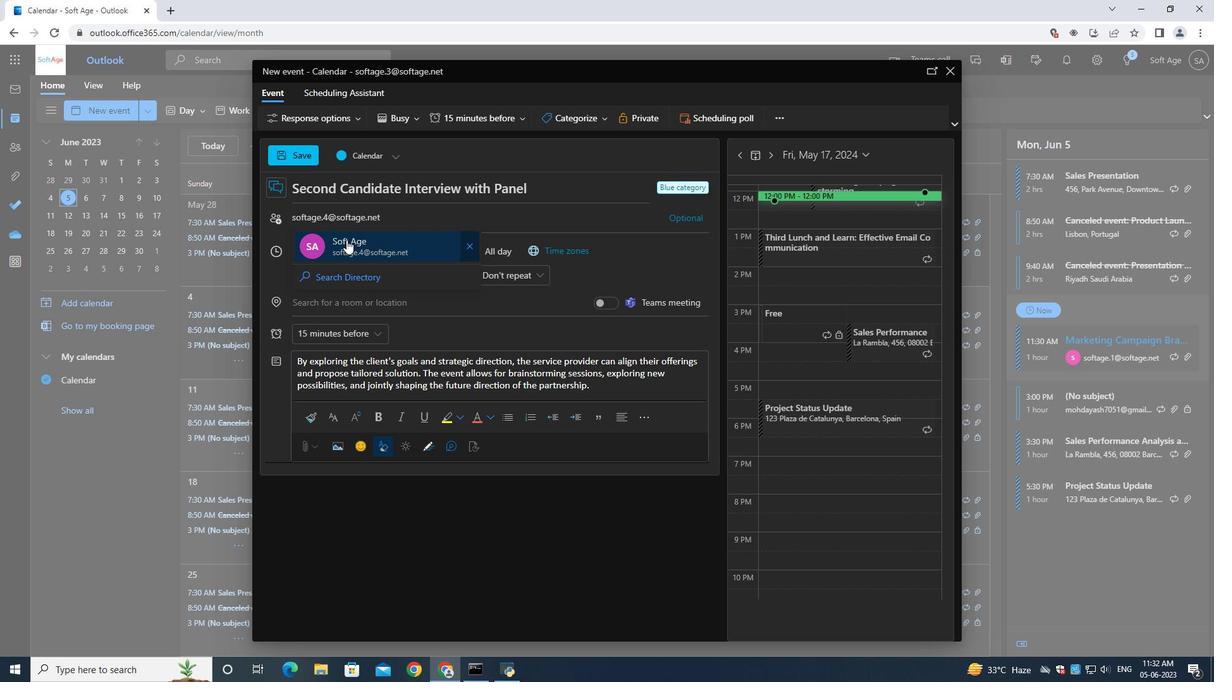
Action: Mouse pressed left at (346, 253)
Screenshot: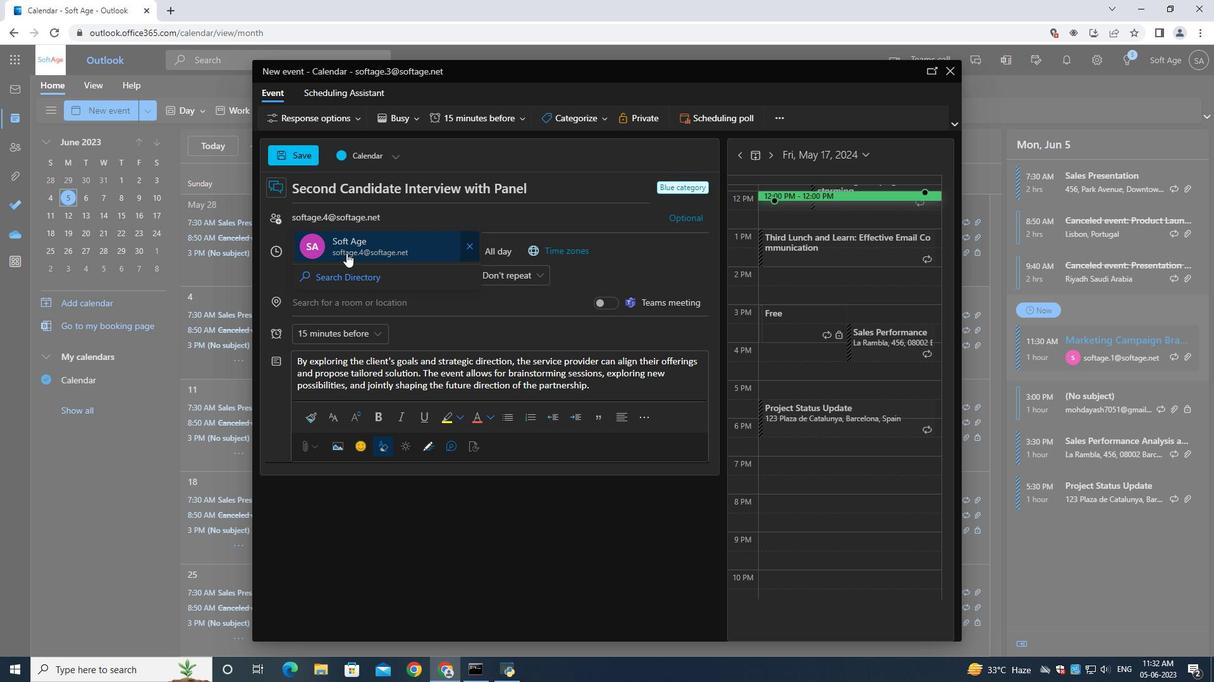 
Action: Key pressed softage.5<Key.shift>@softage.net
Screenshot: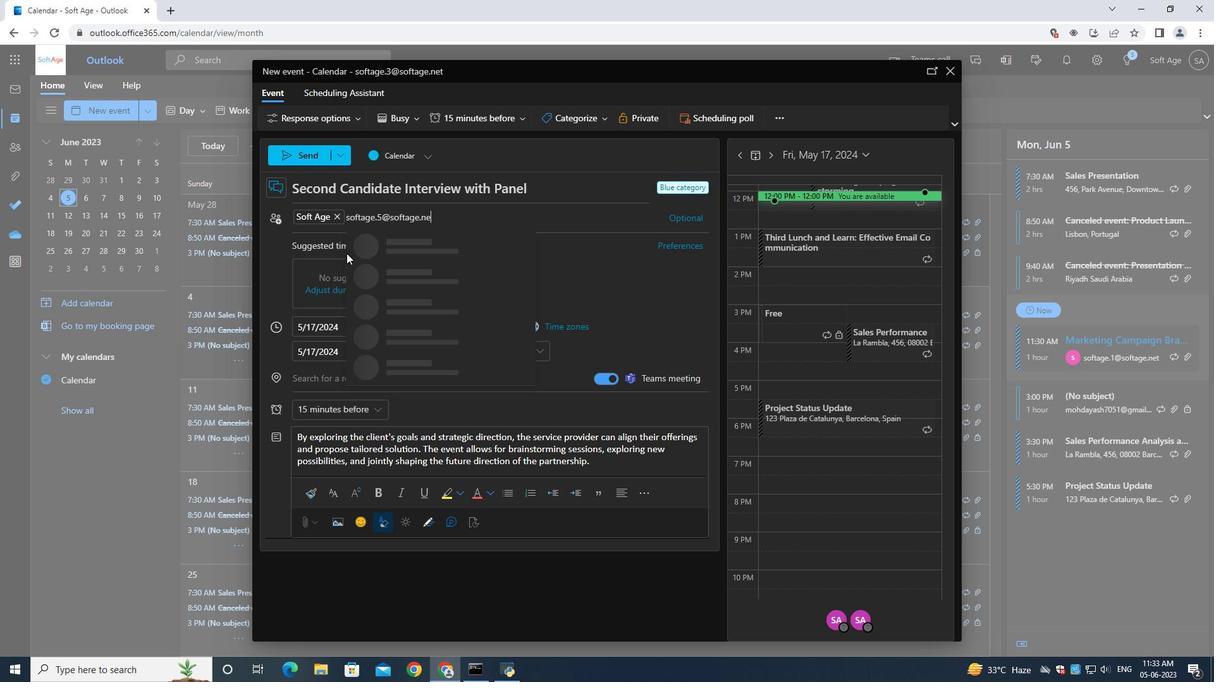 
Action: Mouse moved to (399, 249)
Screenshot: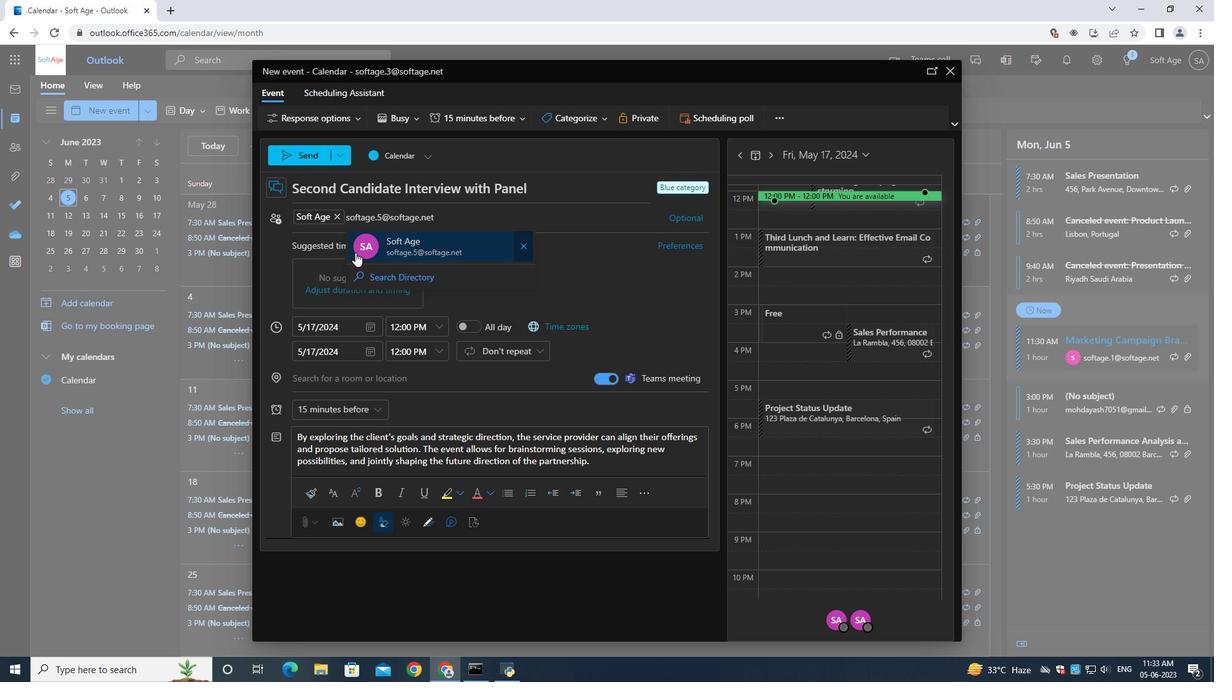 
Action: Mouse pressed left at (399, 249)
Screenshot: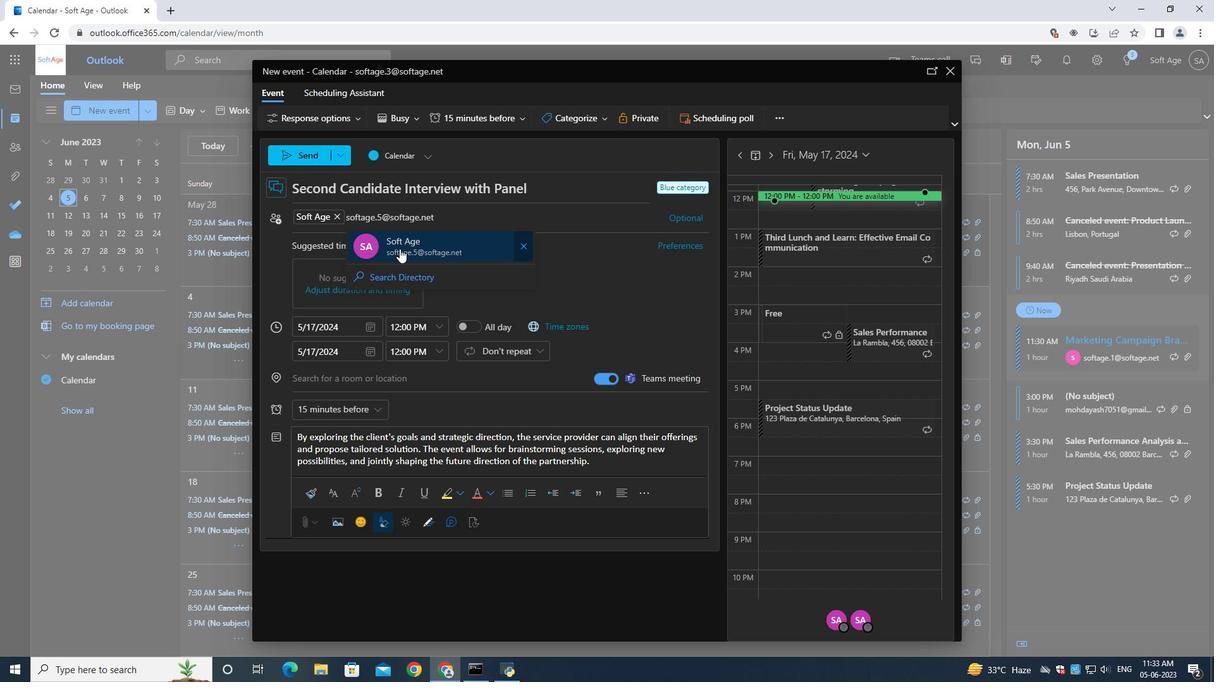 
Action: Mouse moved to (343, 408)
Screenshot: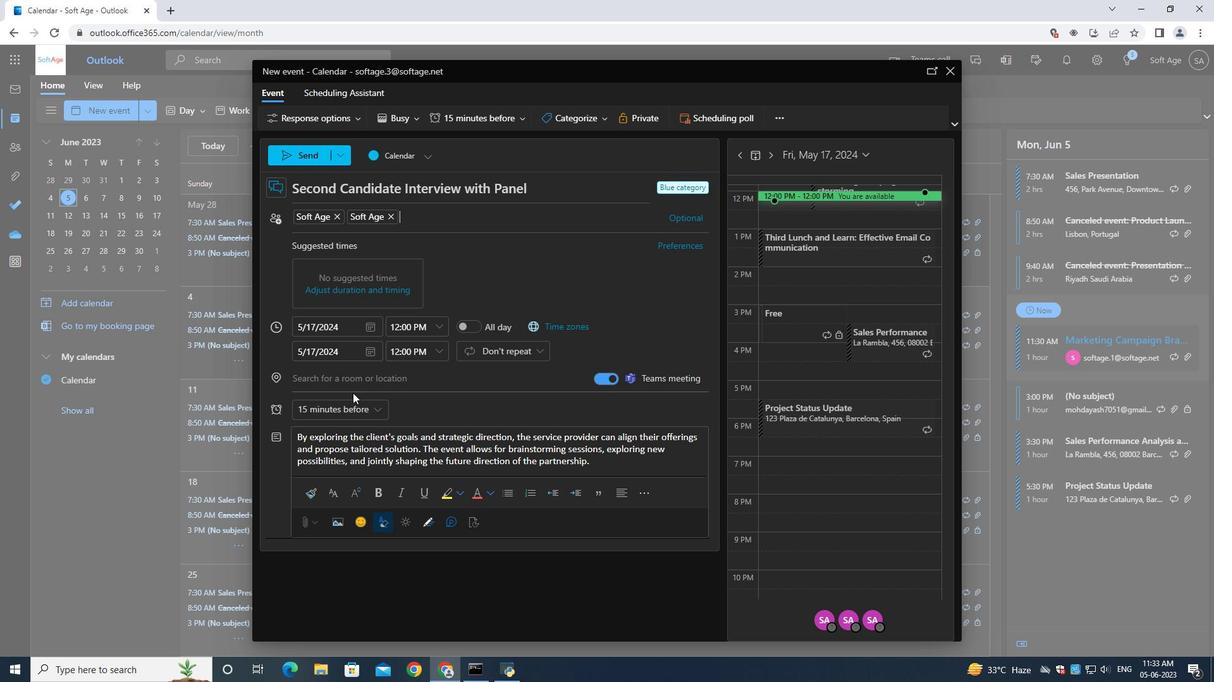 
Action: Mouse pressed left at (343, 408)
Screenshot: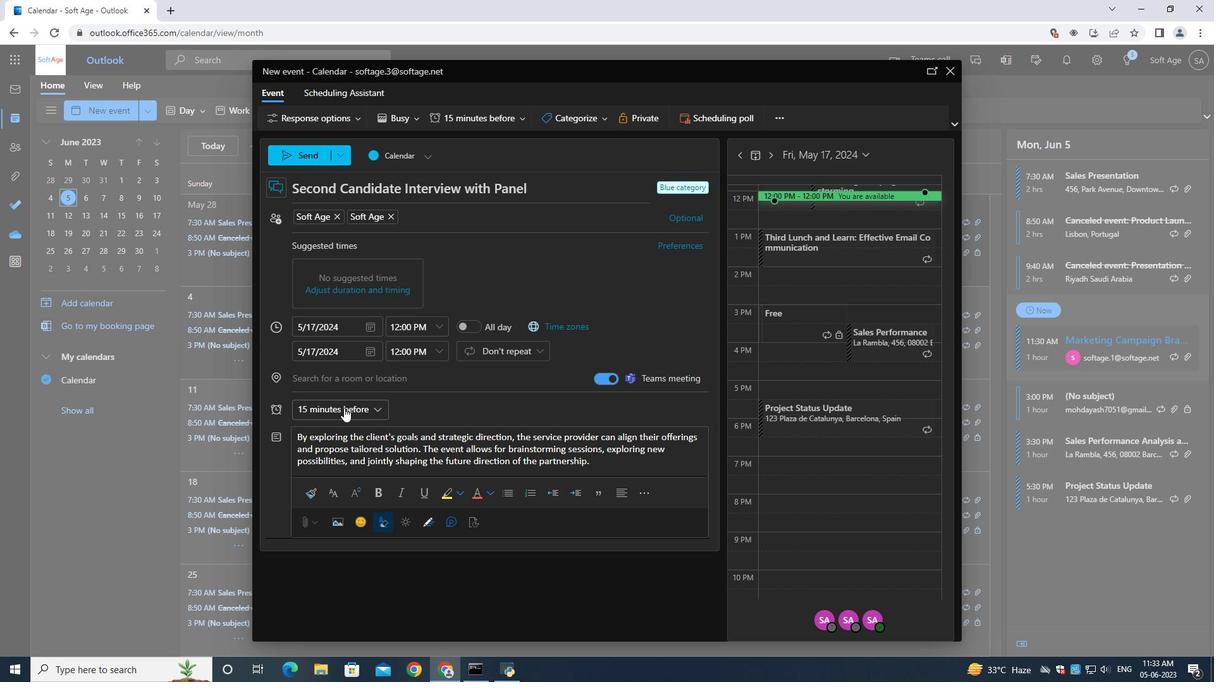 
Action: Mouse moved to (342, 269)
Screenshot: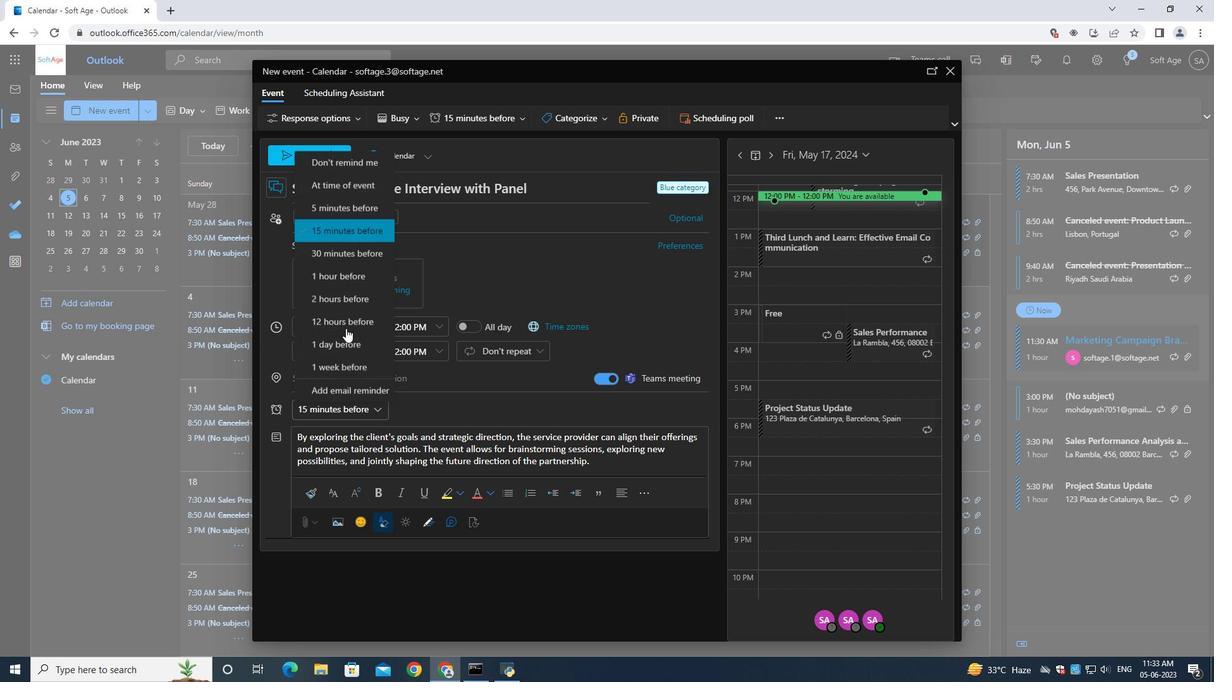 
Action: Mouse pressed left at (342, 269)
Screenshot: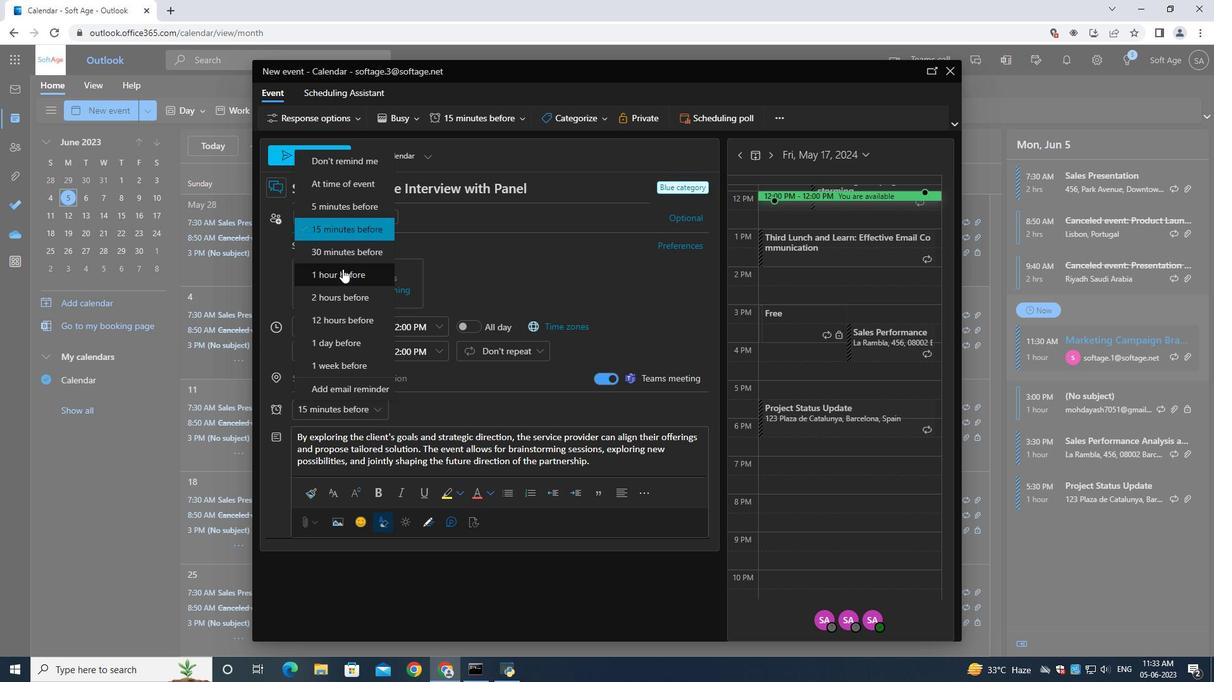 
Action: Mouse moved to (292, 155)
Screenshot: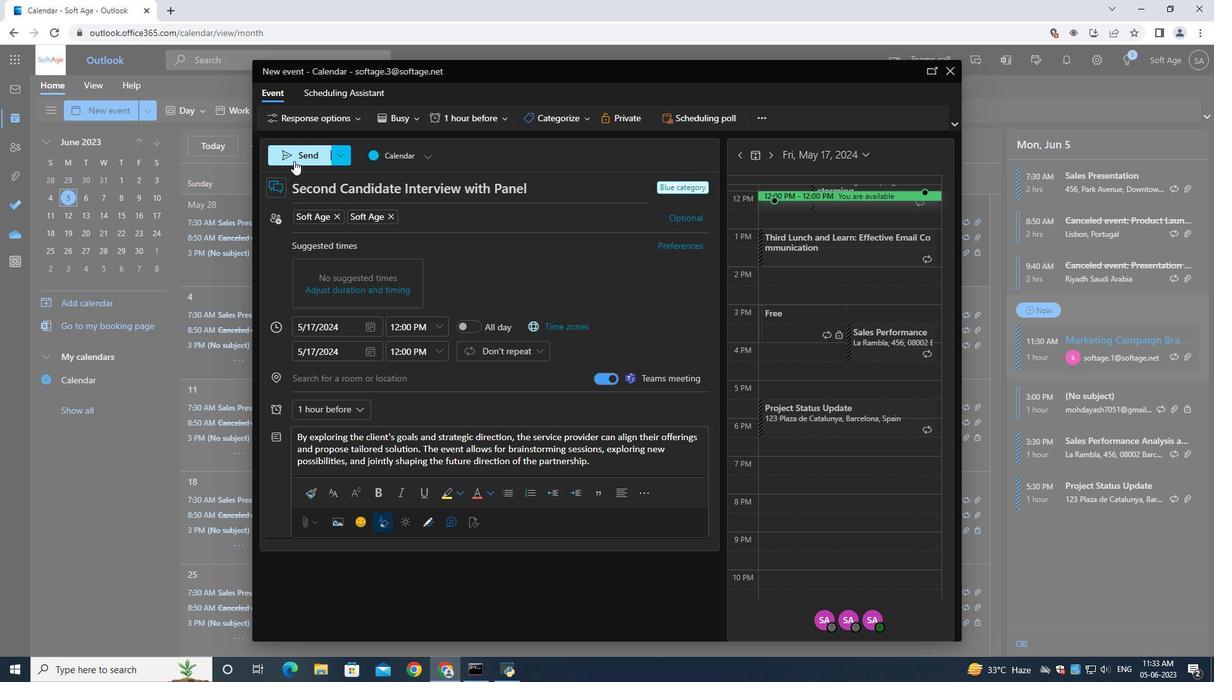 
Action: Mouse pressed left at (292, 155)
Screenshot: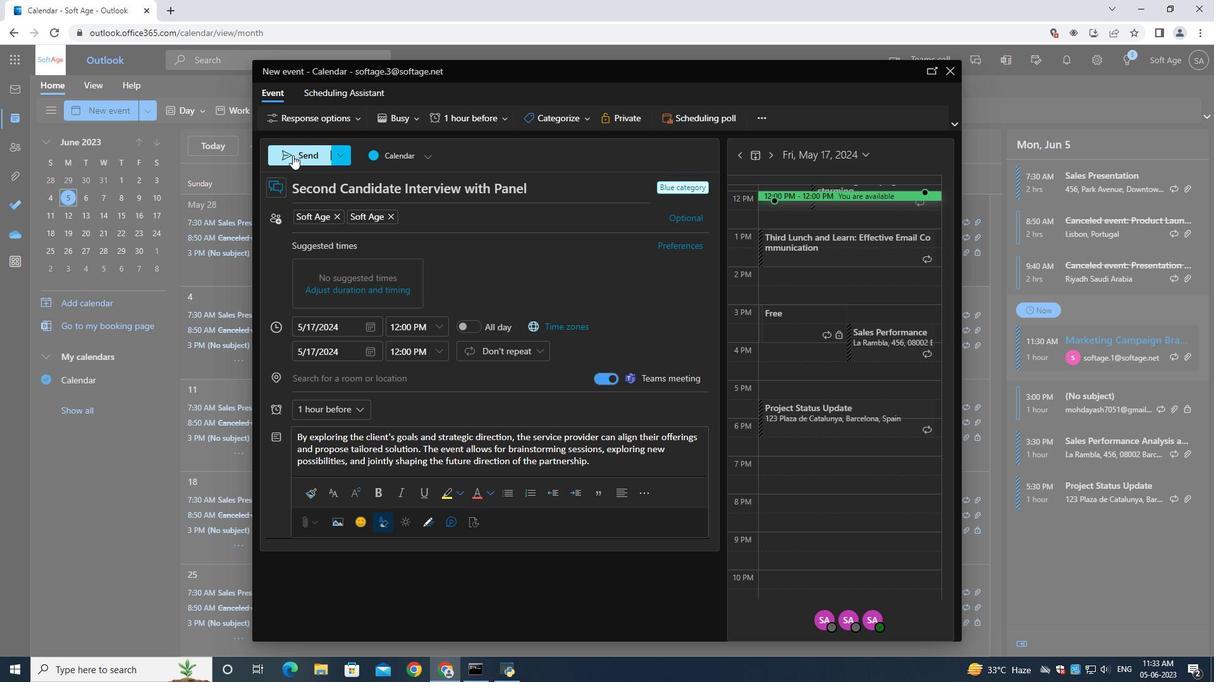 
Action: Mouse moved to (1064, 446)
Screenshot: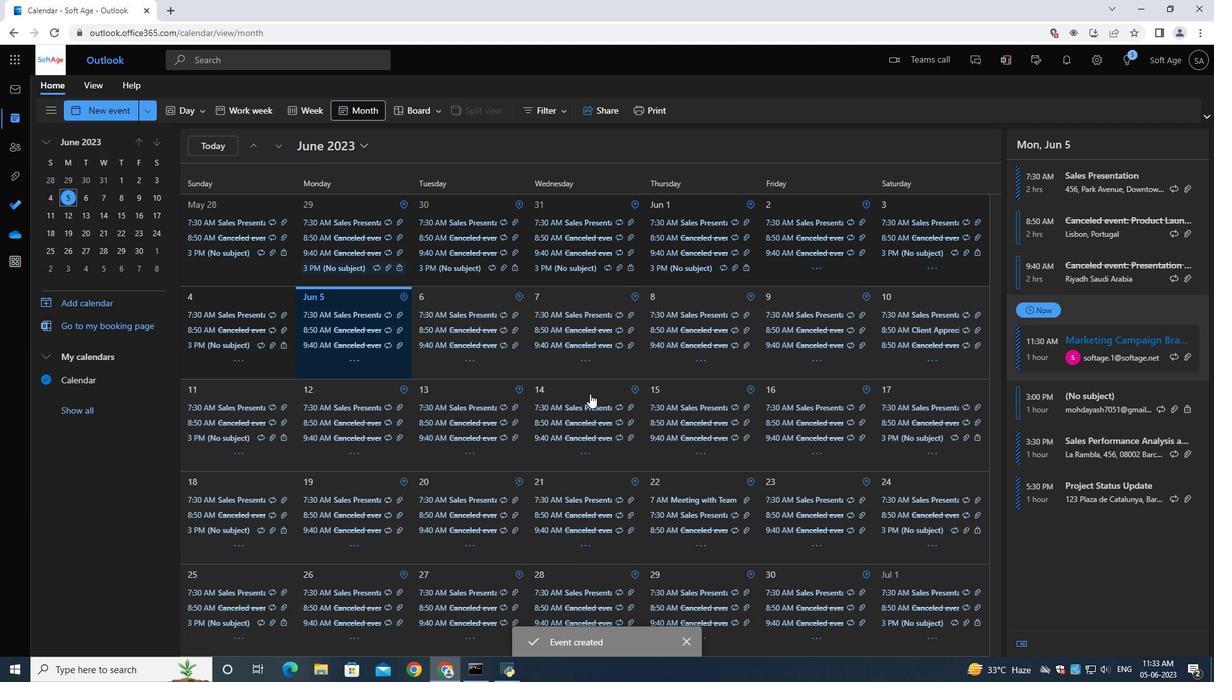 
